 Task: Find connections with filter location Neerpelt with filter topic #Entrepreneurwith filter profile language French with filter current company Hotel Management Jobs | JobsHm with filter school Balaji Institute of Modern Management with filter industry Utilities with filter service category Copywriting with filter keywords title Film Critic
Action: Mouse moved to (170, 184)
Screenshot: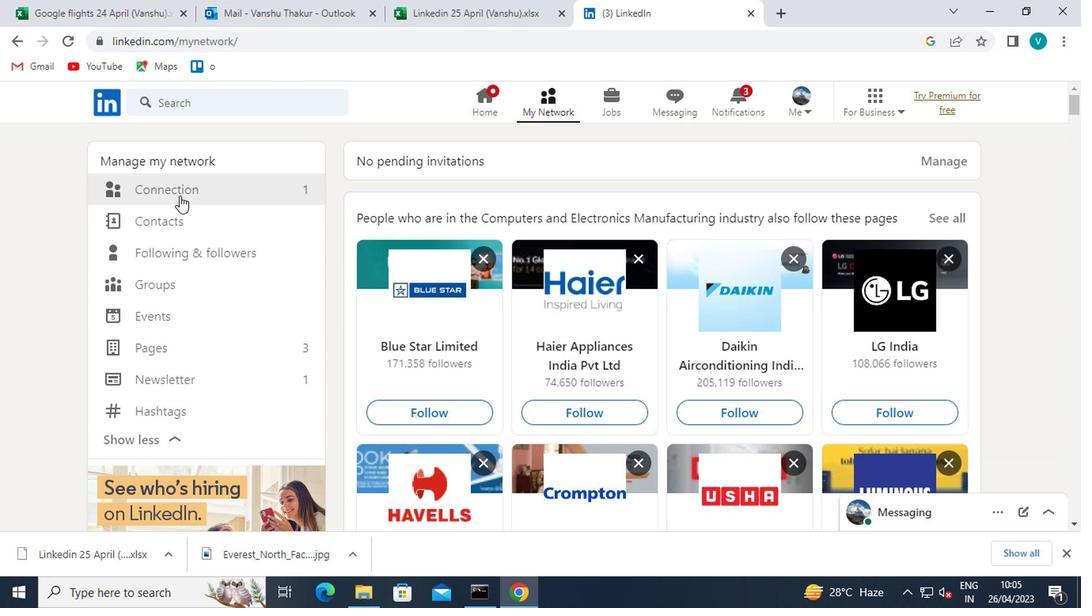 
Action: Mouse pressed left at (170, 184)
Screenshot: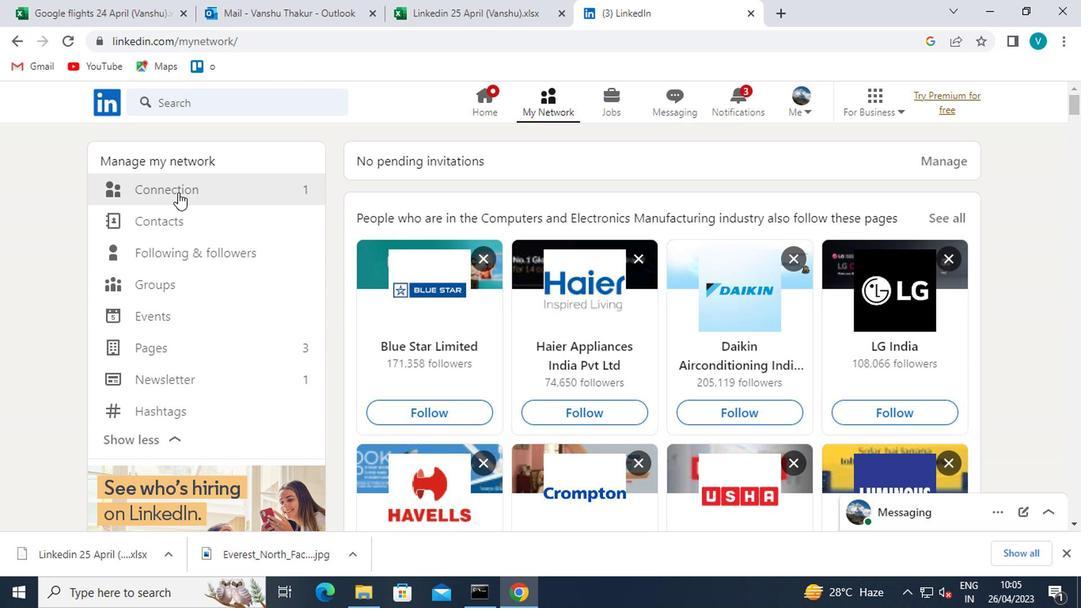 
Action: Mouse moved to (684, 189)
Screenshot: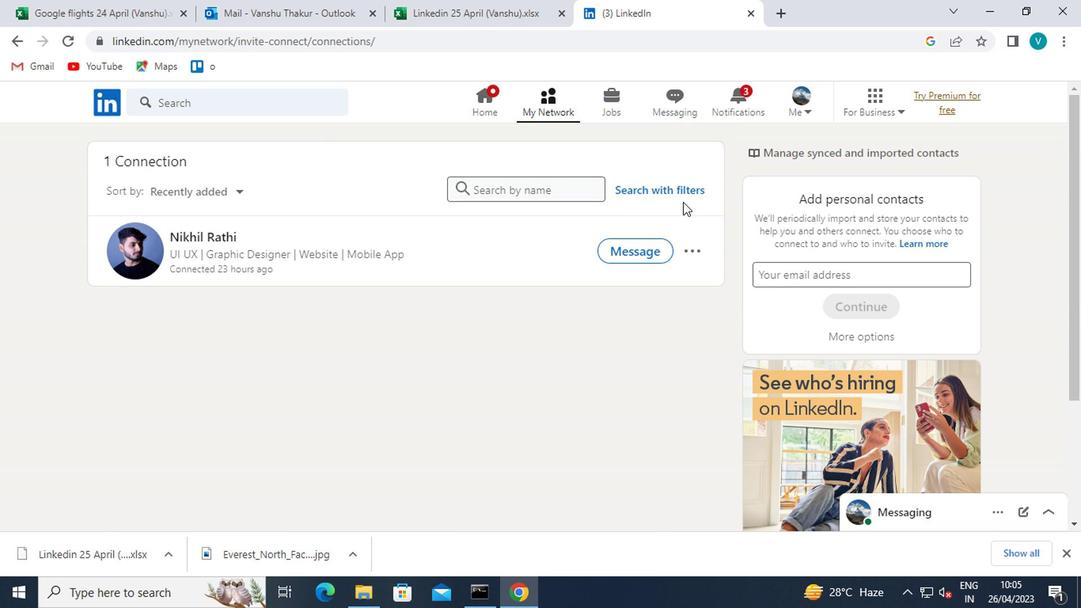 
Action: Mouse pressed left at (684, 189)
Screenshot: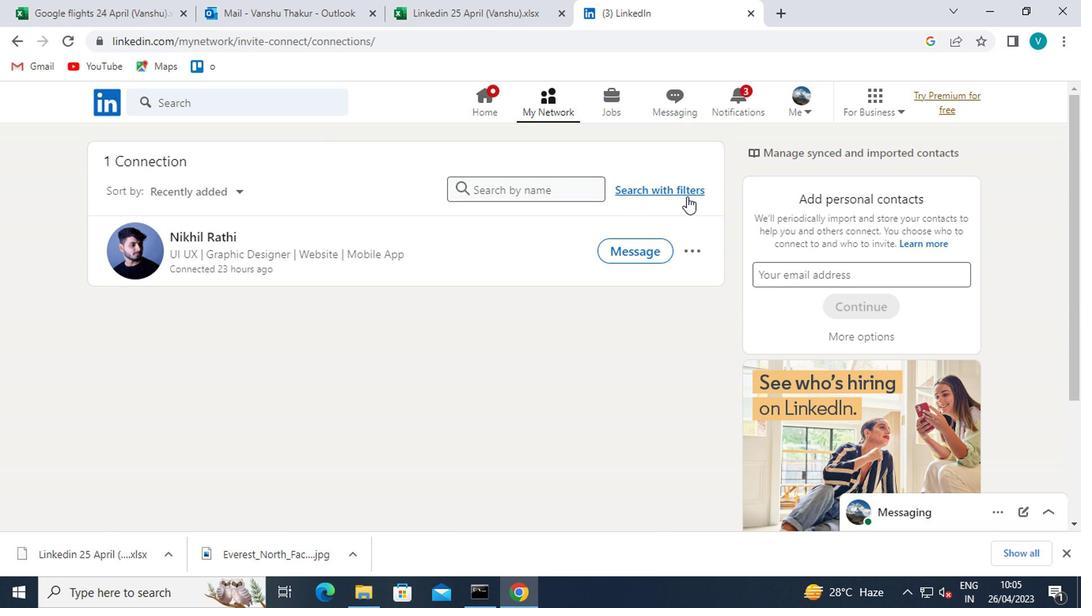 
Action: Mouse moved to (531, 126)
Screenshot: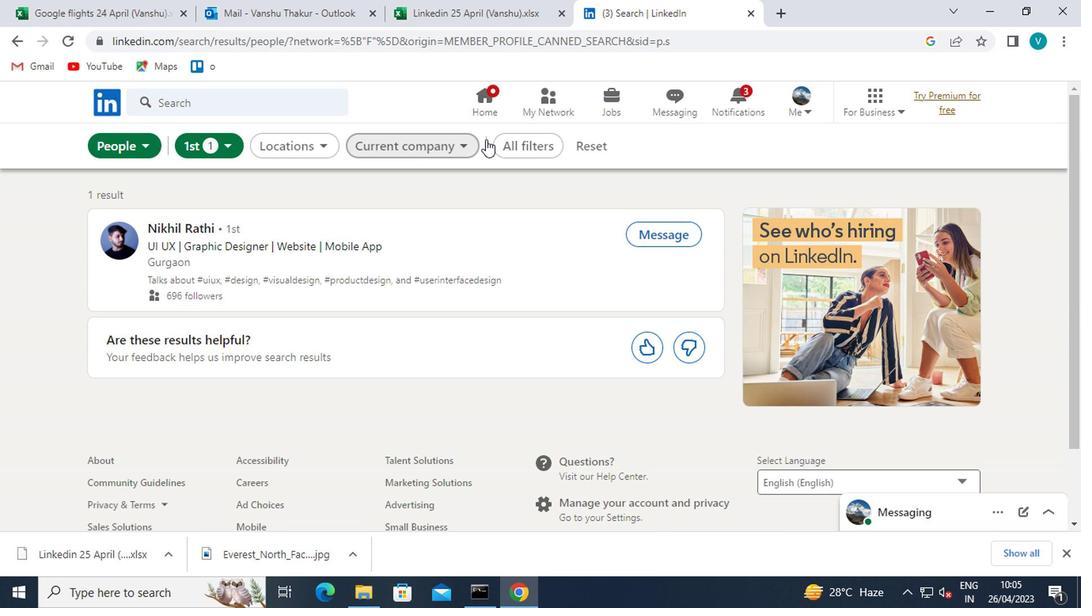 
Action: Mouse pressed left at (531, 126)
Screenshot: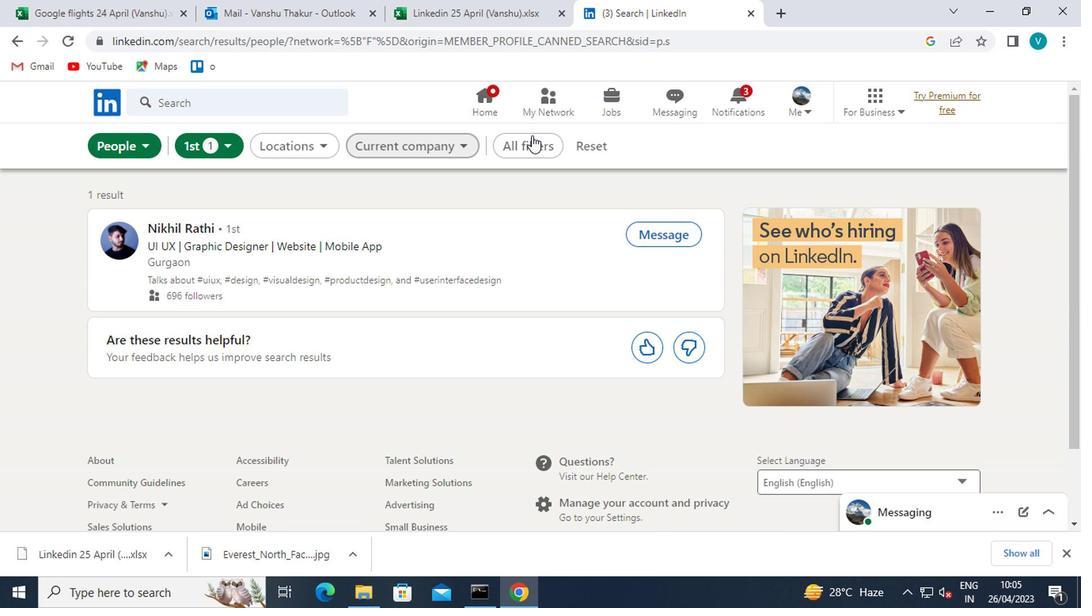 
Action: Mouse moved to (742, 246)
Screenshot: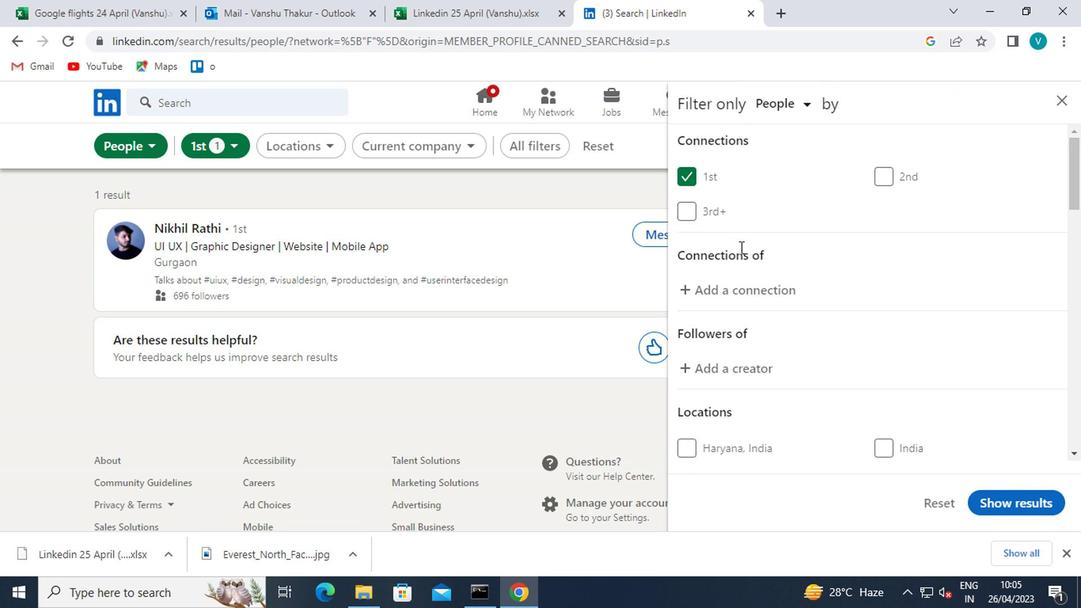 
Action: Mouse scrolled (742, 245) with delta (0, -1)
Screenshot: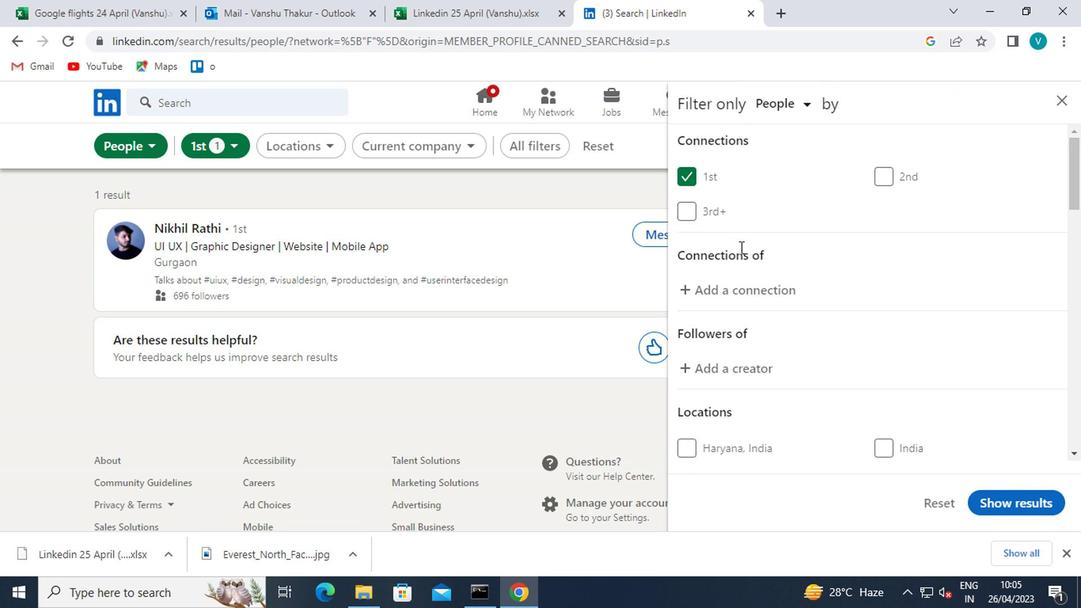 
Action: Mouse moved to (743, 250)
Screenshot: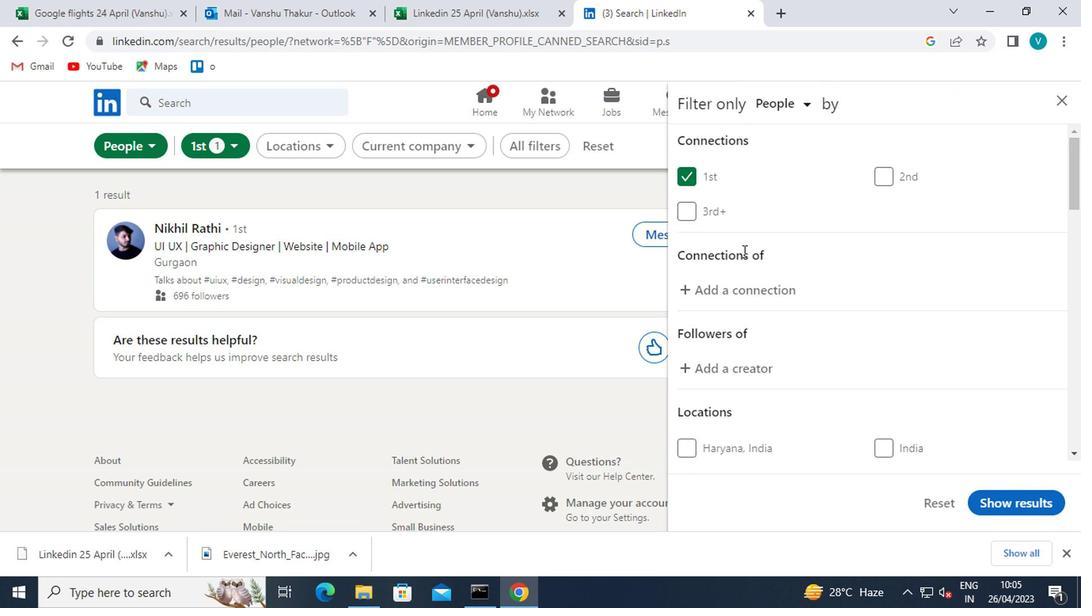 
Action: Mouse scrolled (743, 249) with delta (0, -1)
Screenshot: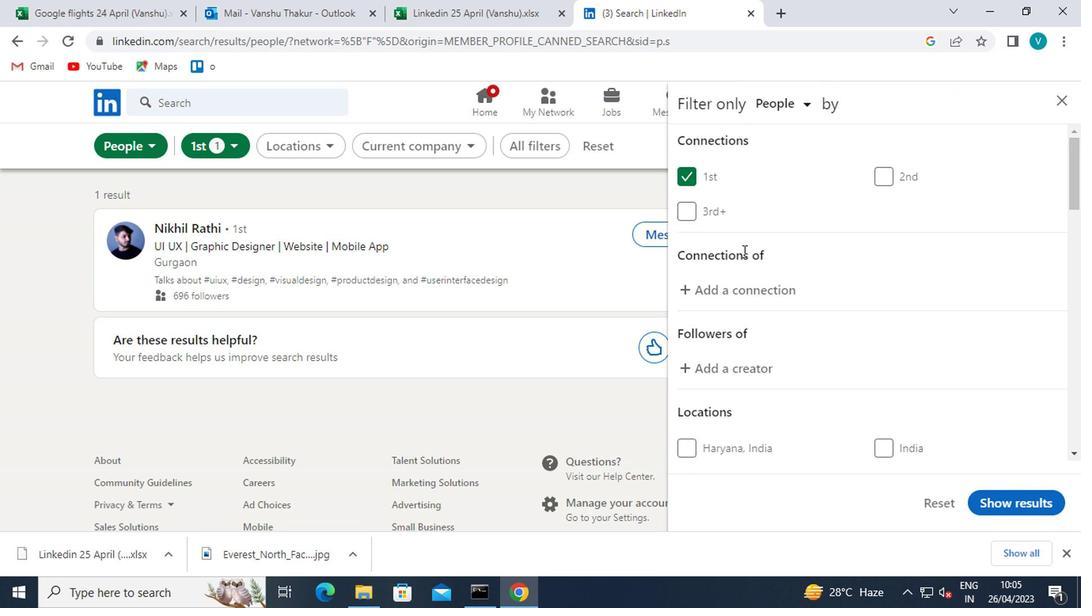 
Action: Mouse moved to (721, 349)
Screenshot: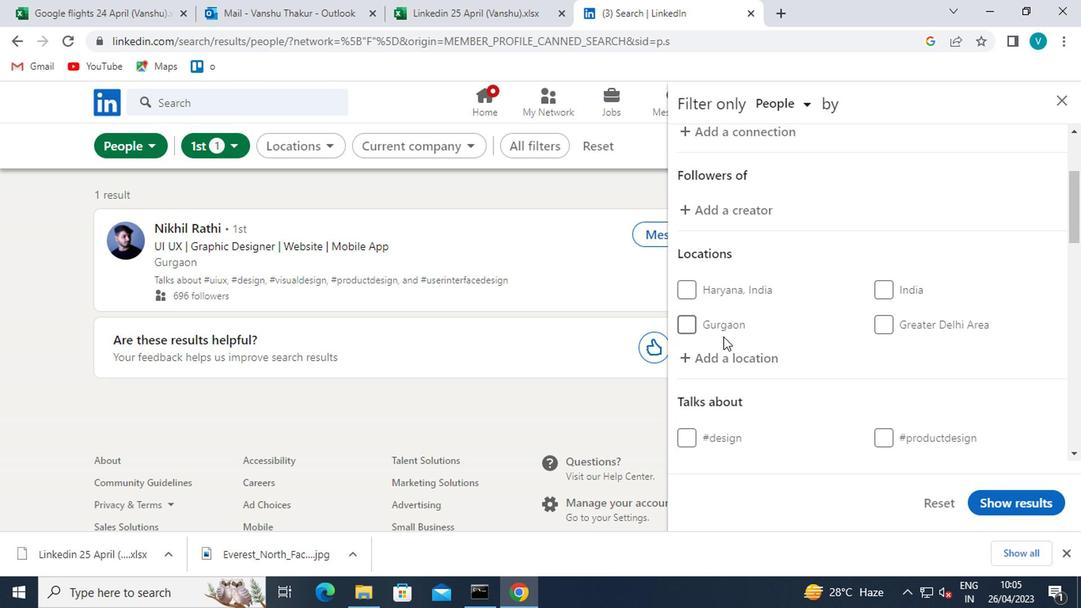 
Action: Mouse pressed left at (721, 349)
Screenshot: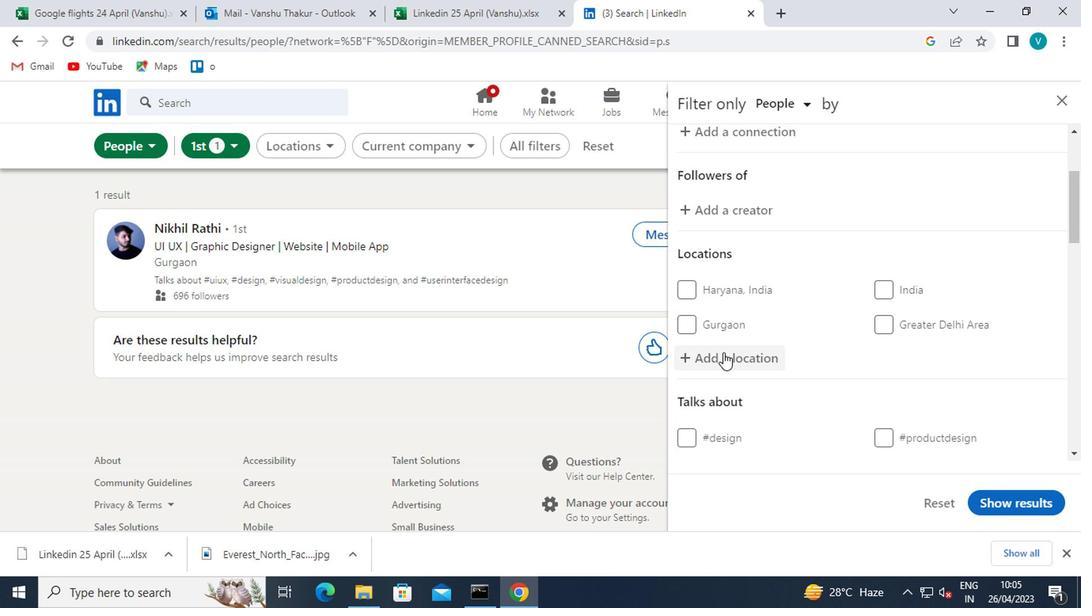 
Action: Key pressed <Key.shift>NEERPELT
Screenshot: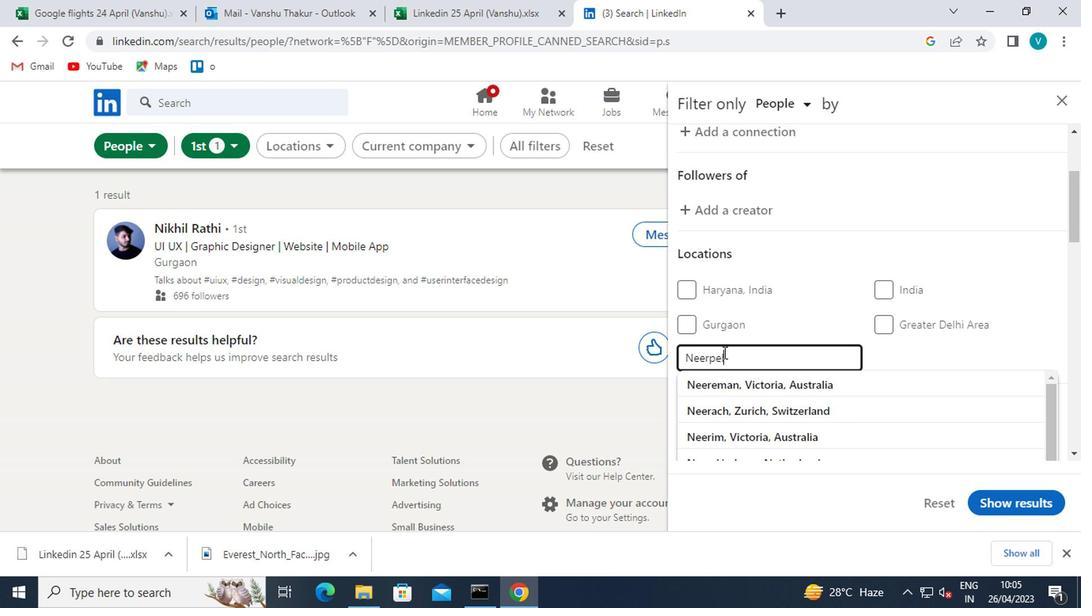 
Action: Mouse moved to (744, 376)
Screenshot: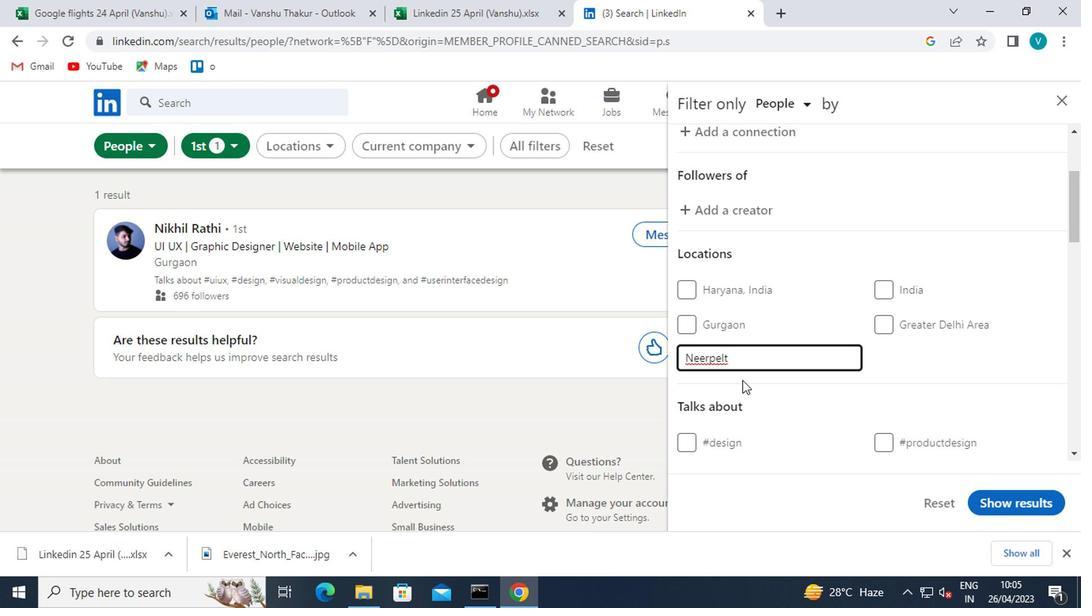 
Action: Mouse pressed left at (744, 376)
Screenshot: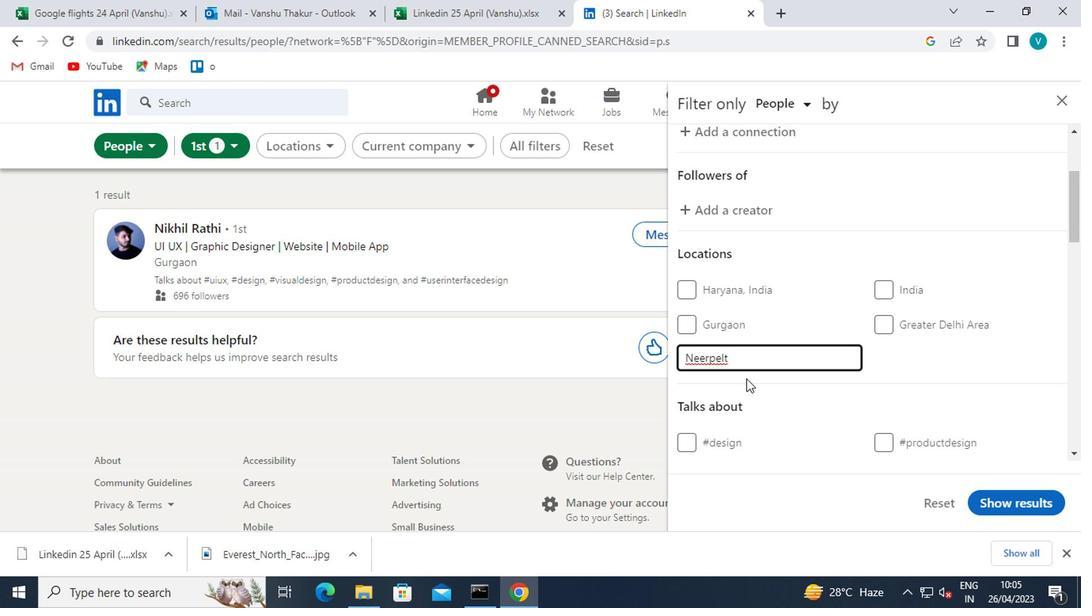 
Action: Mouse scrolled (744, 376) with delta (0, 0)
Screenshot: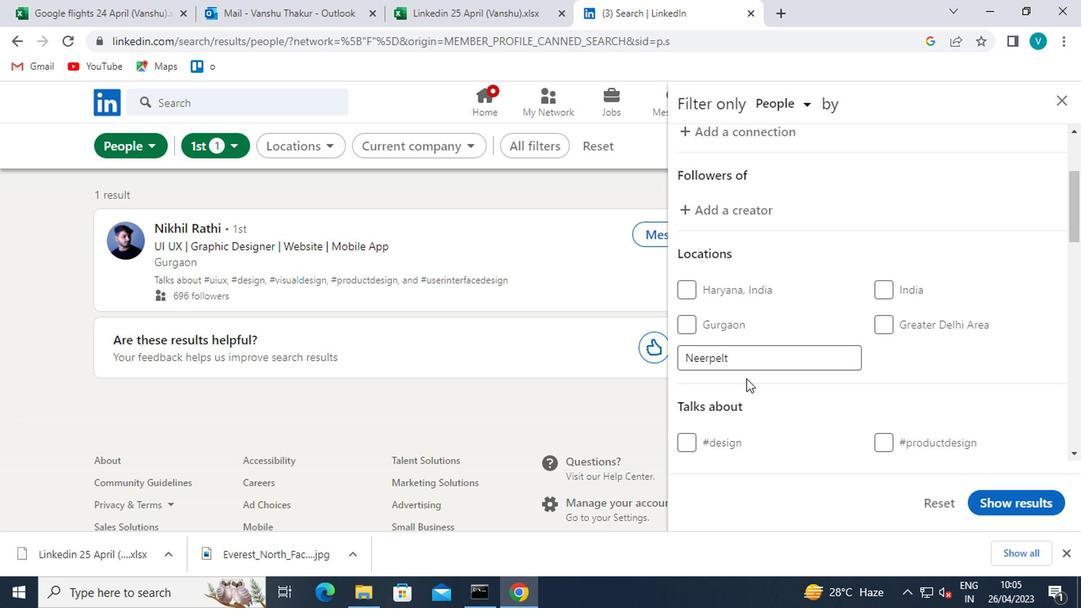 
Action: Mouse scrolled (744, 376) with delta (0, 0)
Screenshot: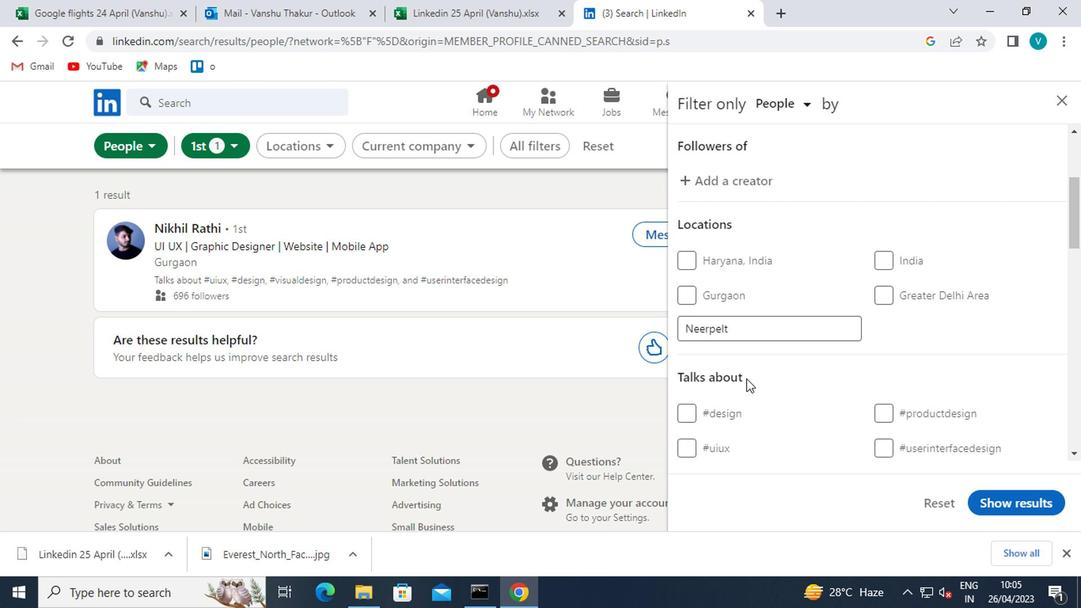 
Action: Mouse moved to (908, 345)
Screenshot: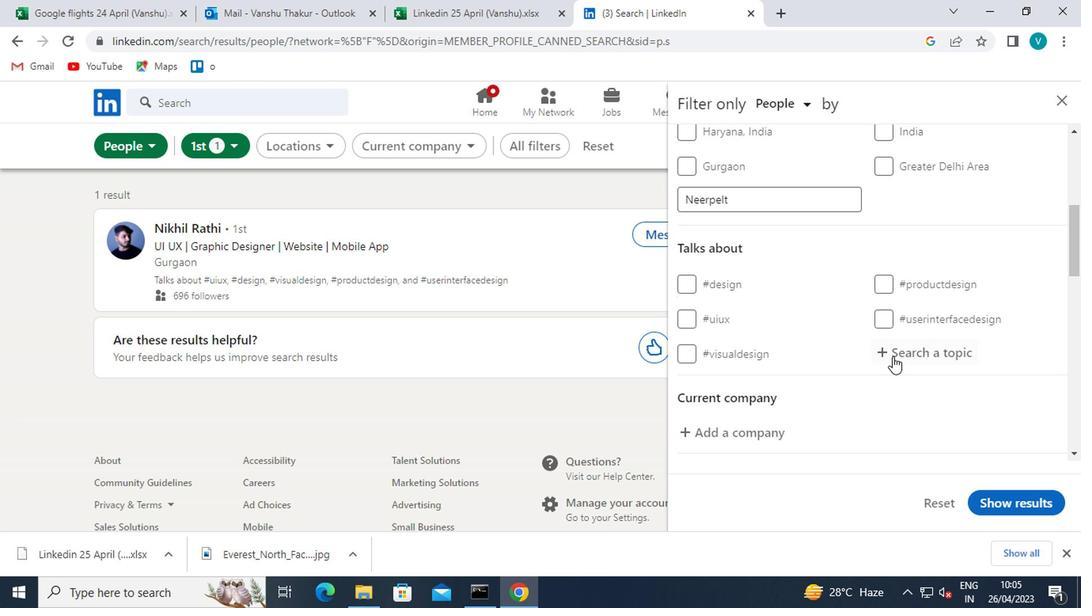 
Action: Mouse pressed left at (908, 345)
Screenshot: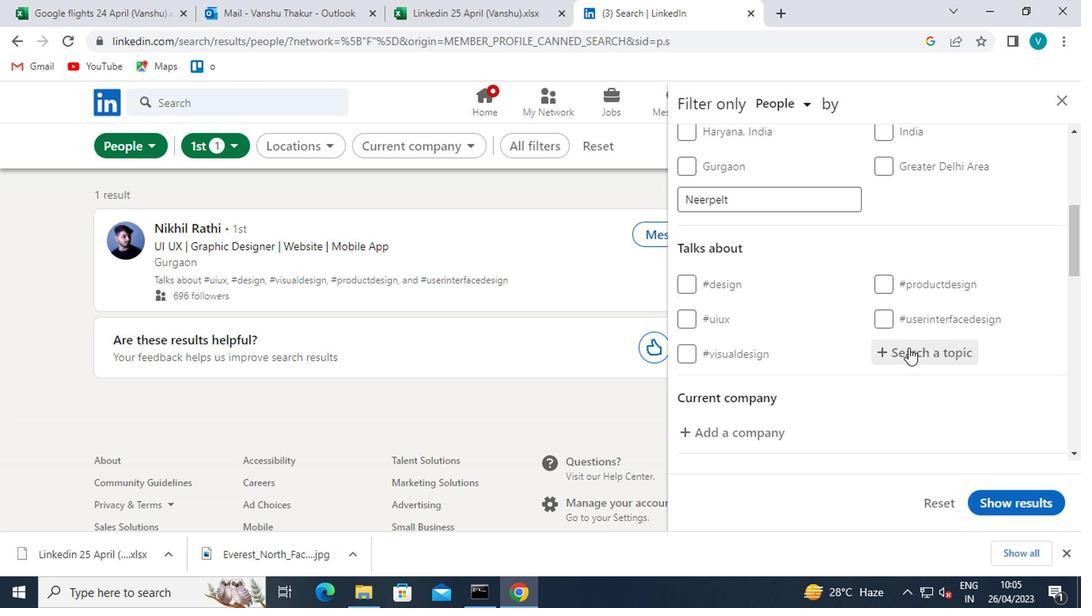 
Action: Key pressed <Key.shift>#<Key.shift>ENTERE
Screenshot: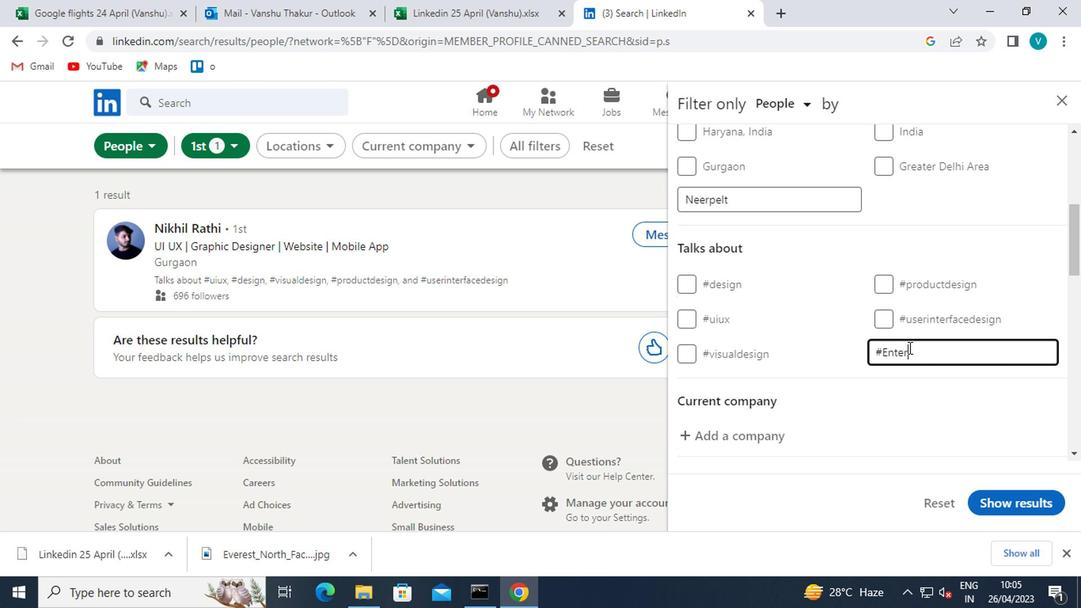 
Action: Mouse moved to (929, 354)
Screenshot: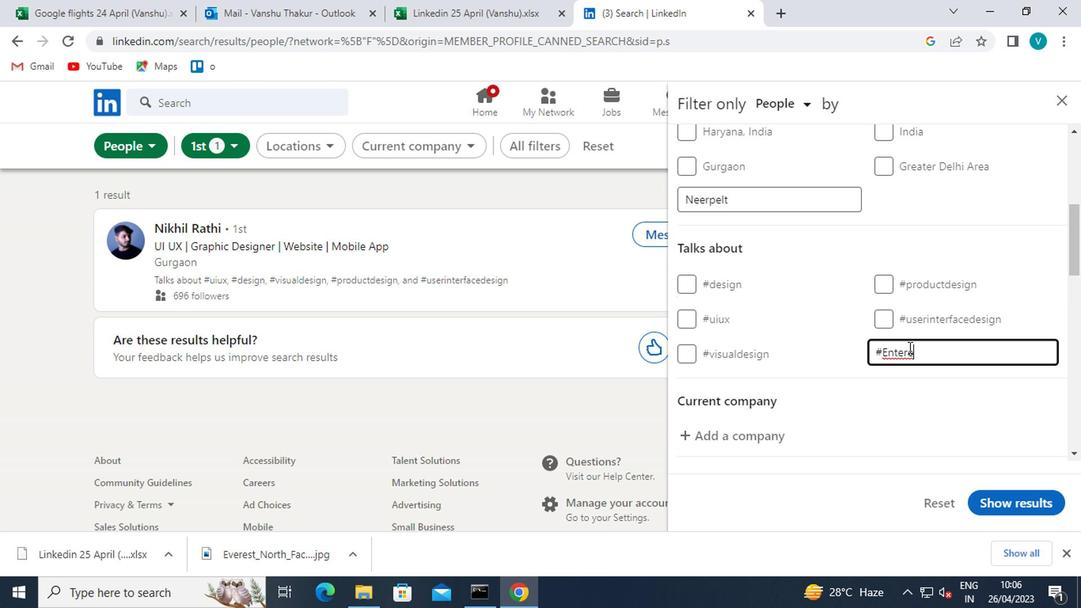 
Action: Key pressed <Key.backspace><Key.backspace><Key.backspace>REPREM<Key.backspace>NEUR
Screenshot: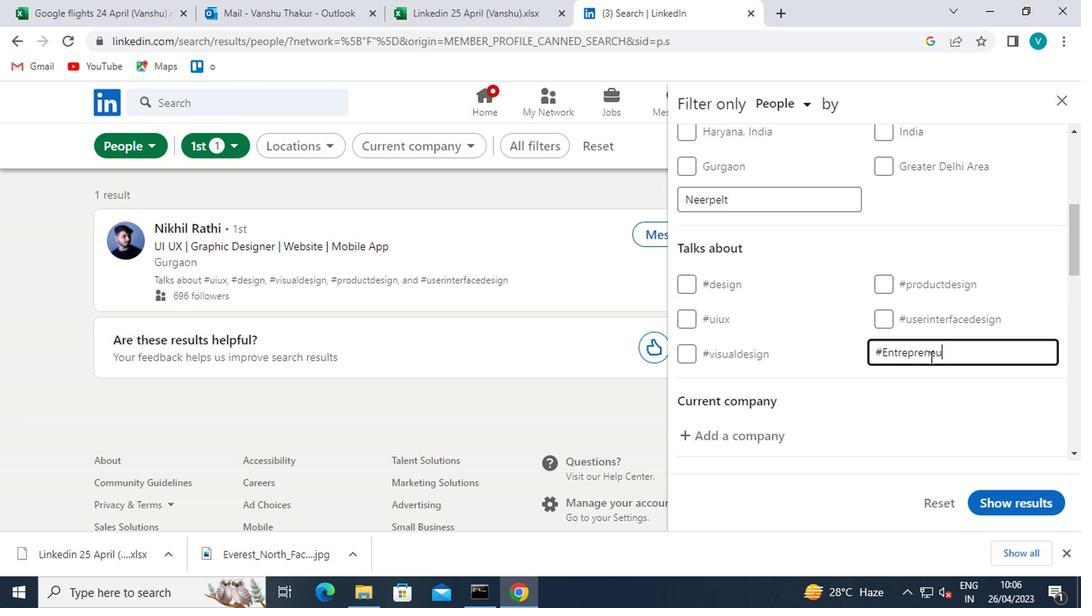 
Action: Mouse moved to (935, 373)
Screenshot: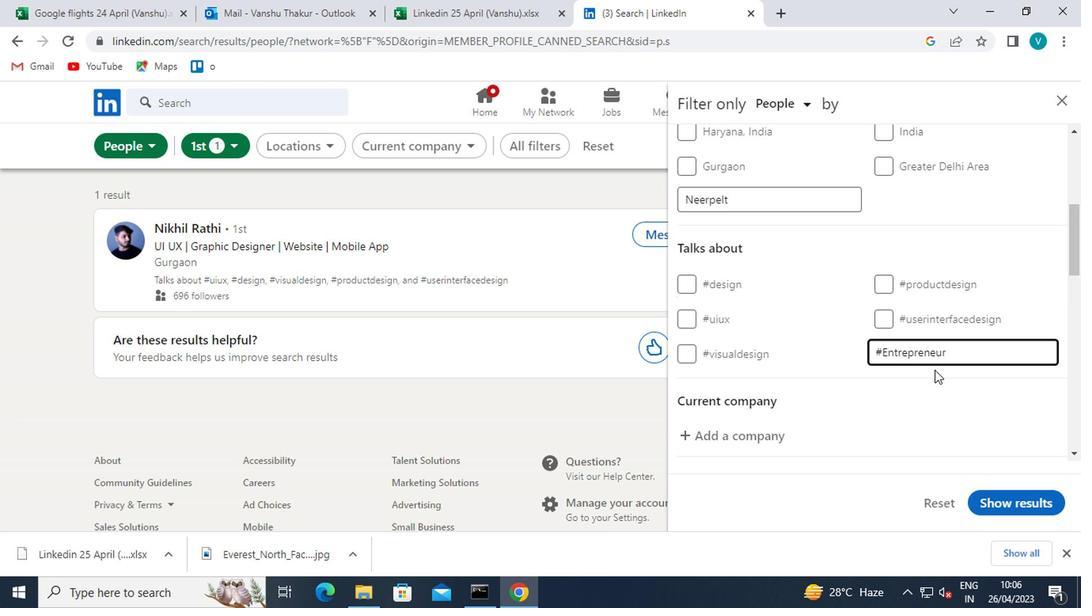 
Action: Mouse pressed left at (935, 373)
Screenshot: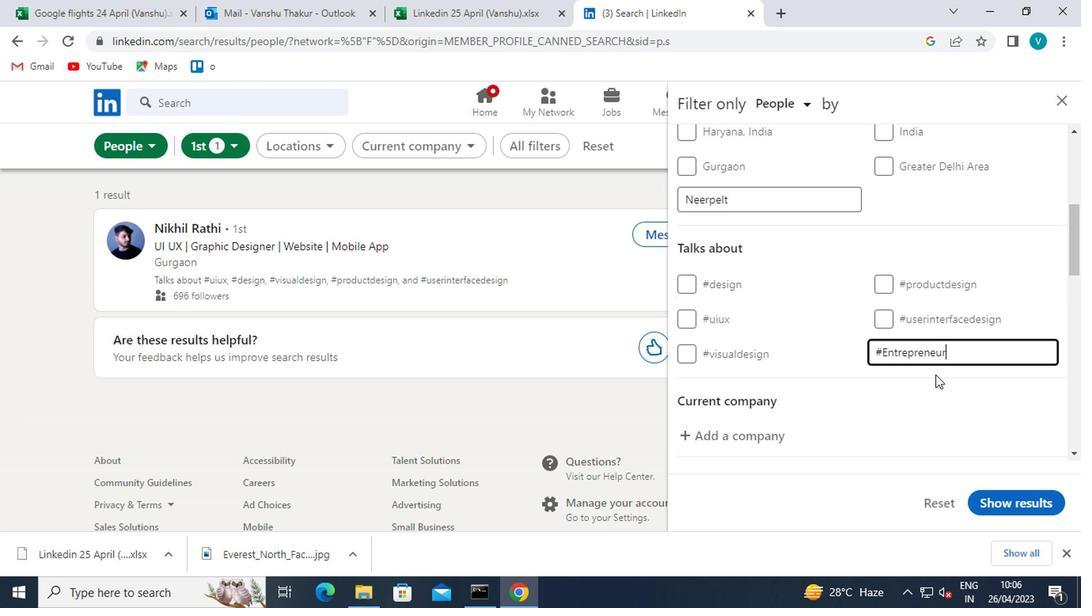 
Action: Mouse scrolled (935, 371) with delta (0, -1)
Screenshot: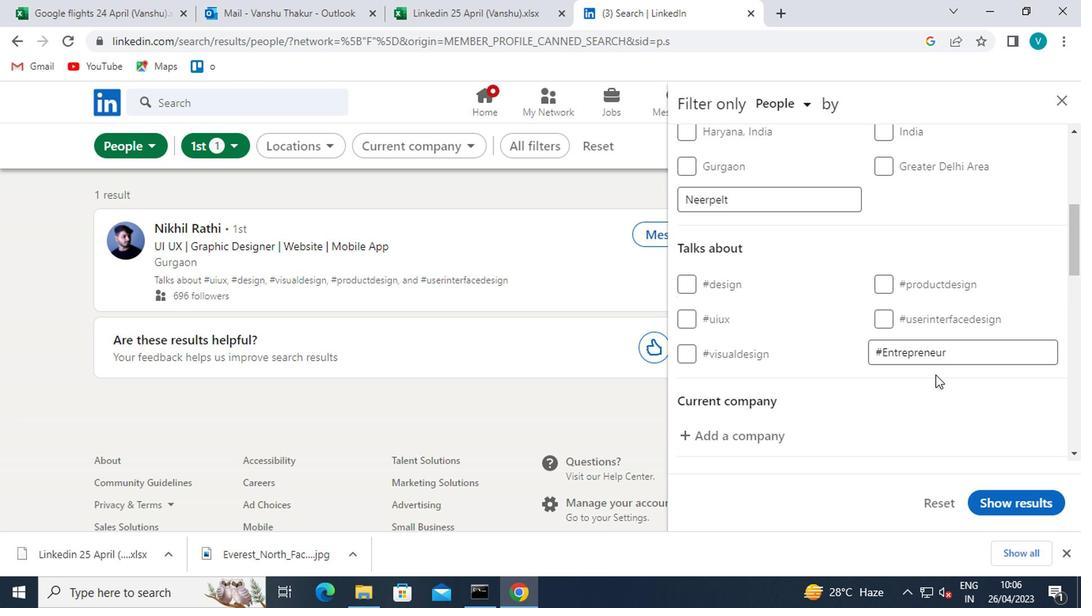 
Action: Mouse scrolled (935, 371) with delta (0, -1)
Screenshot: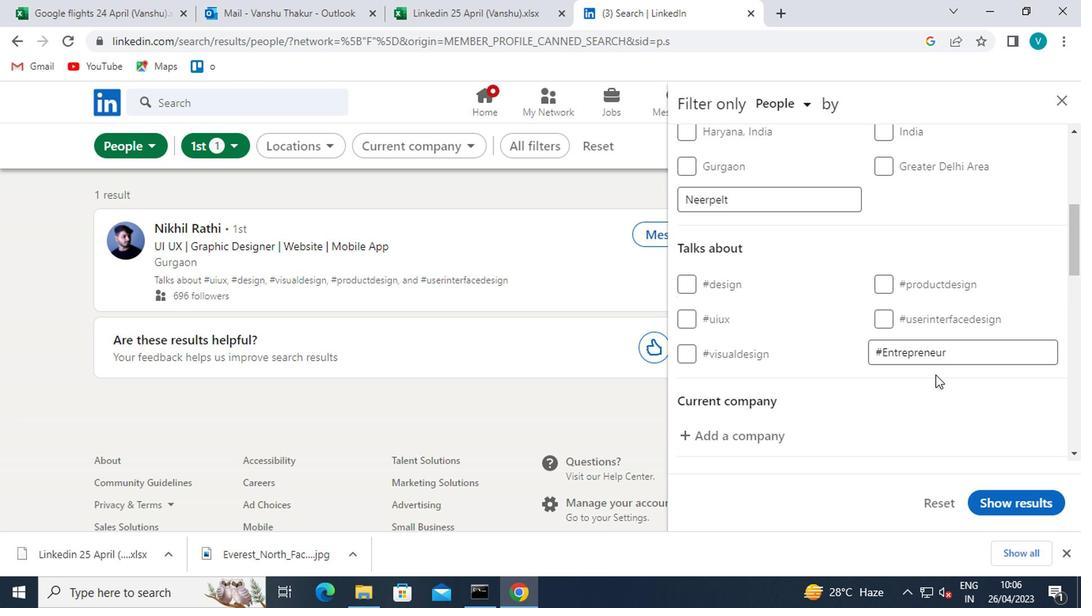 
Action: Mouse scrolled (935, 371) with delta (0, -1)
Screenshot: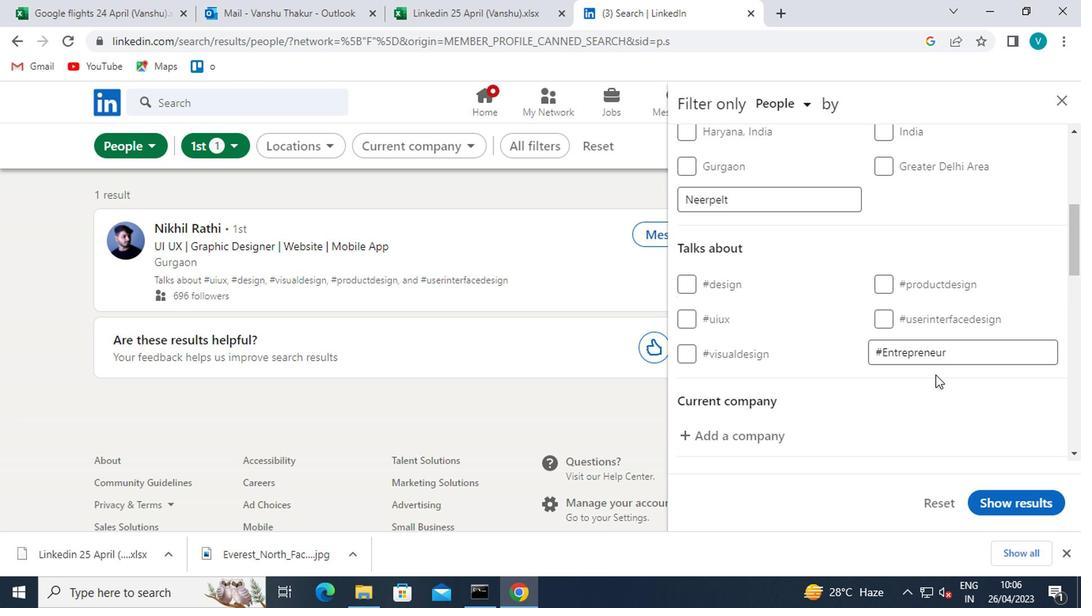 
Action: Mouse moved to (923, 373)
Screenshot: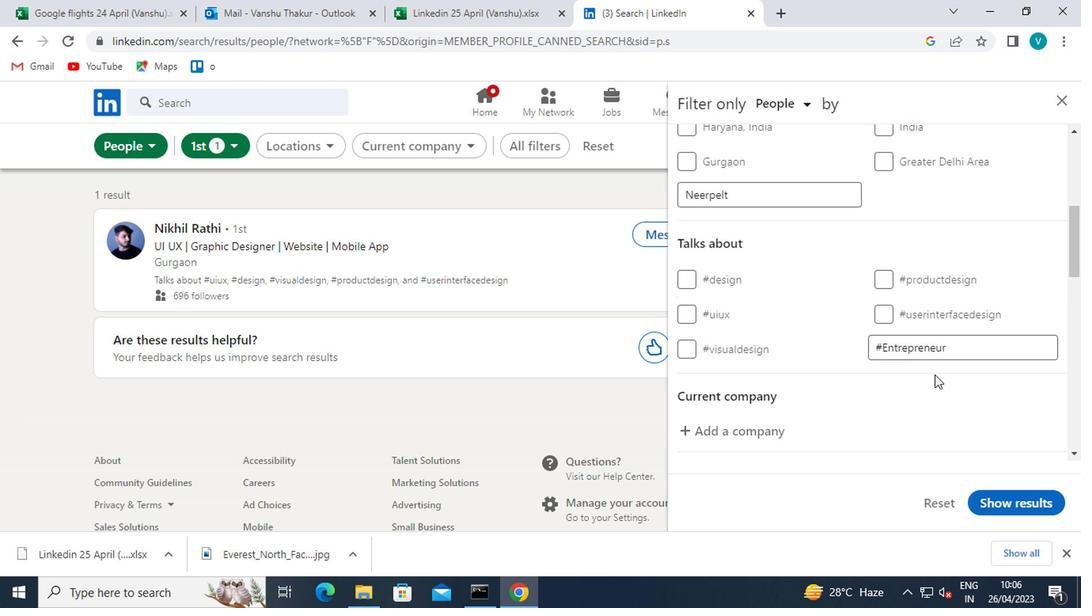 
Action: Mouse scrolled (923, 371) with delta (0, -1)
Screenshot: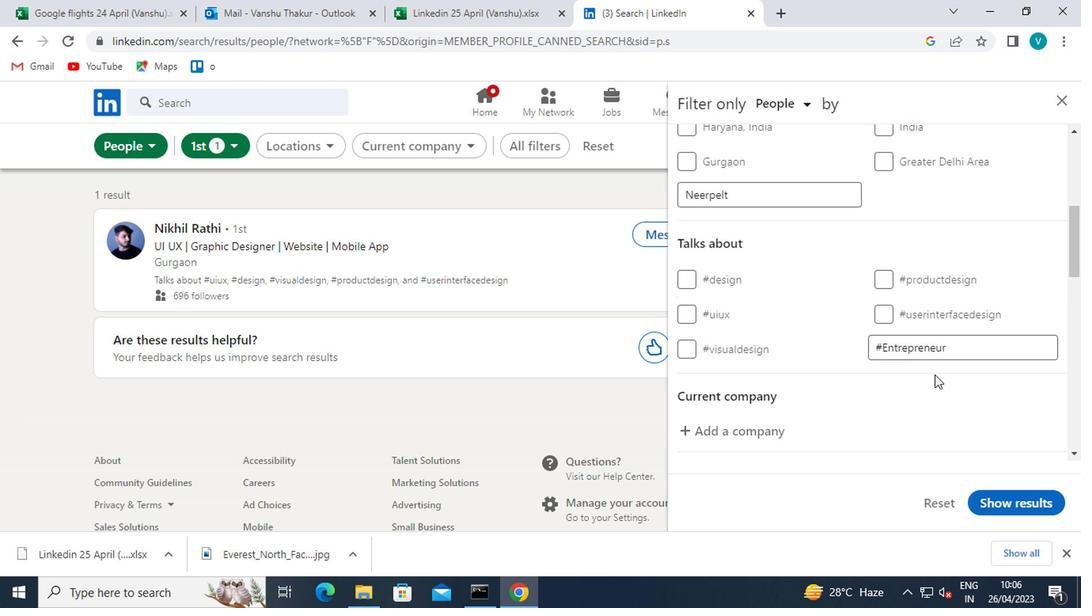 
Action: Mouse moved to (895, 376)
Screenshot: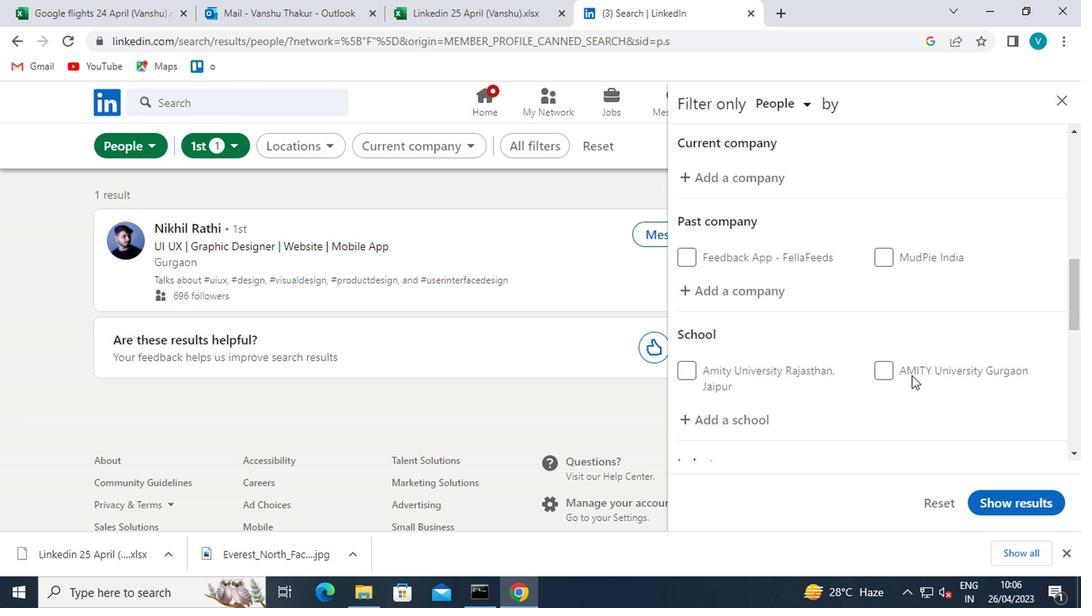 
Action: Mouse scrolled (895, 376) with delta (0, 0)
Screenshot: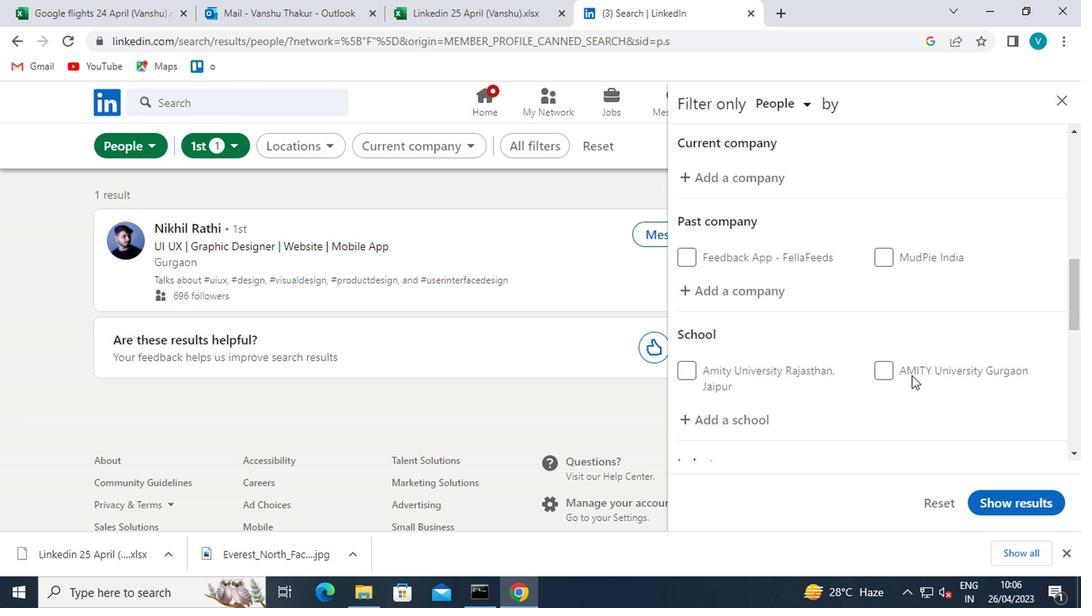 
Action: Mouse moved to (876, 380)
Screenshot: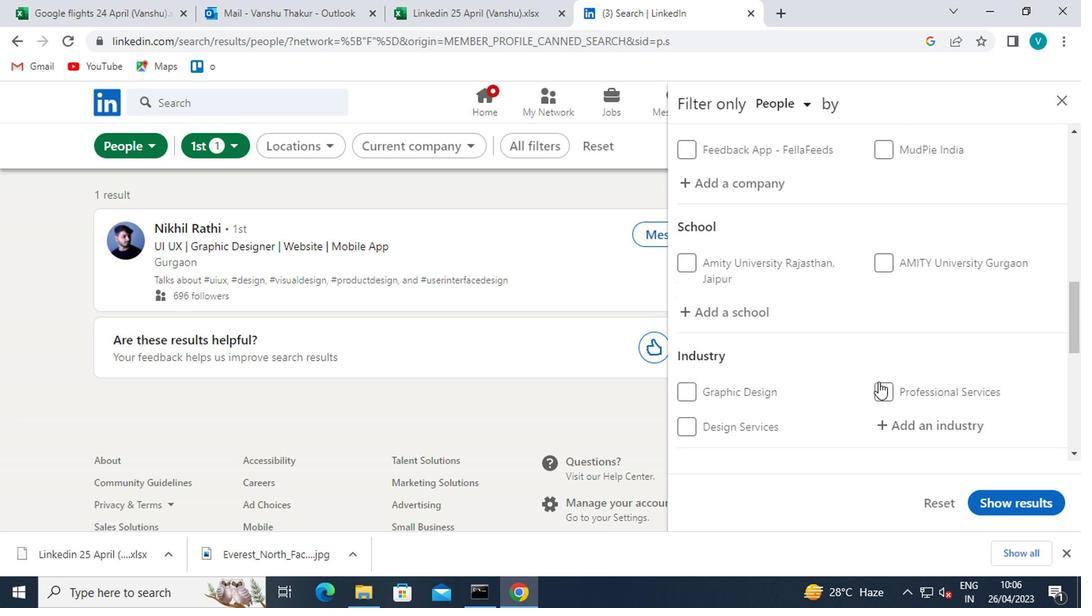 
Action: Mouse scrolled (876, 379) with delta (0, -1)
Screenshot: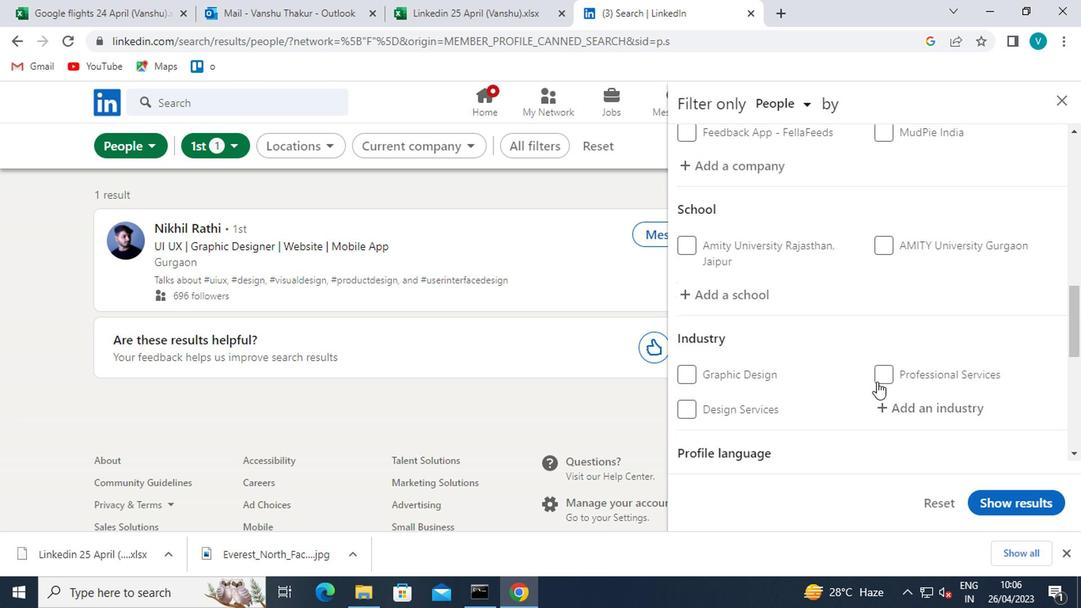 
Action: Mouse scrolled (876, 379) with delta (0, -1)
Screenshot: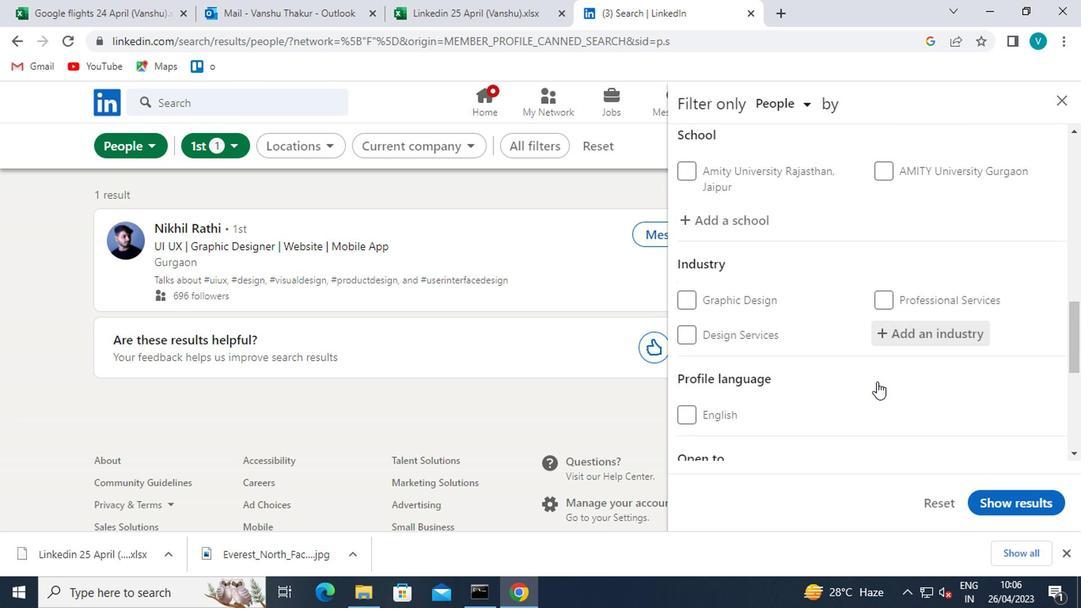 
Action: Mouse moved to (762, 322)
Screenshot: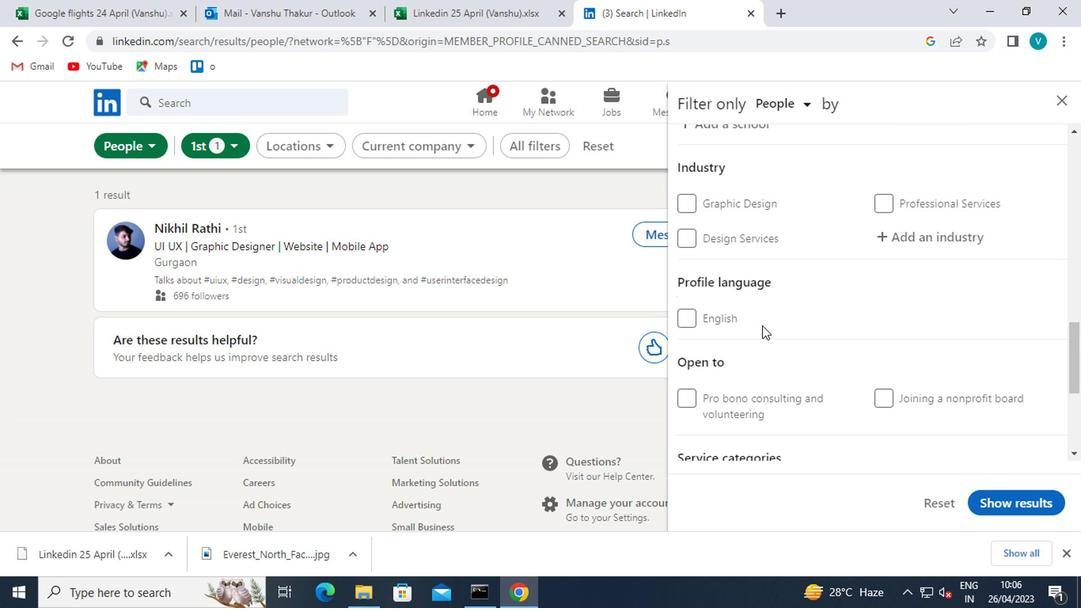 
Action: Mouse scrolled (762, 323) with delta (0, 1)
Screenshot: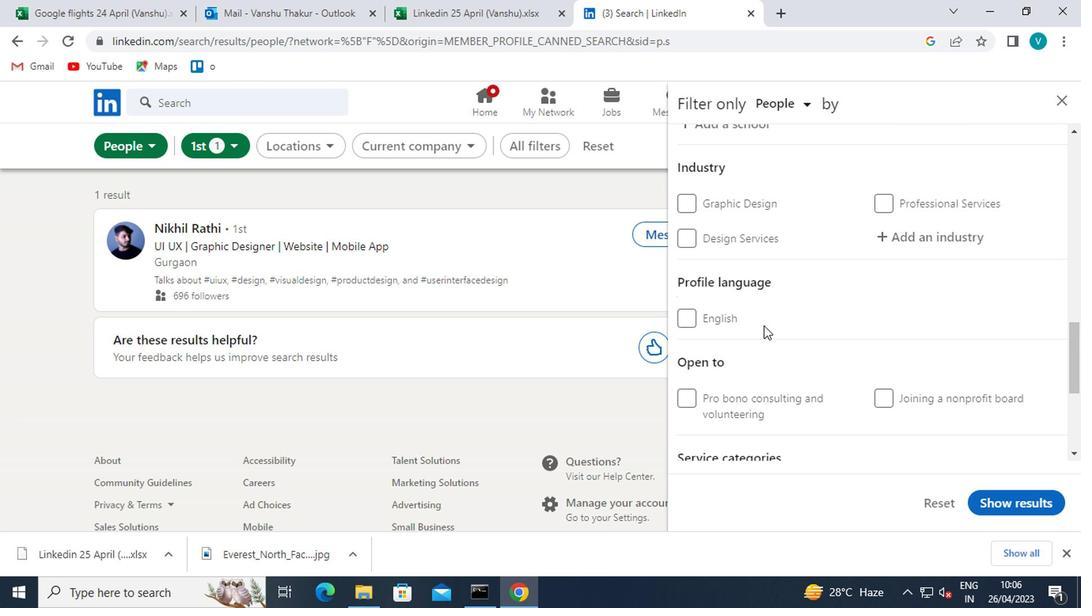 
Action: Mouse scrolled (762, 323) with delta (0, 1)
Screenshot: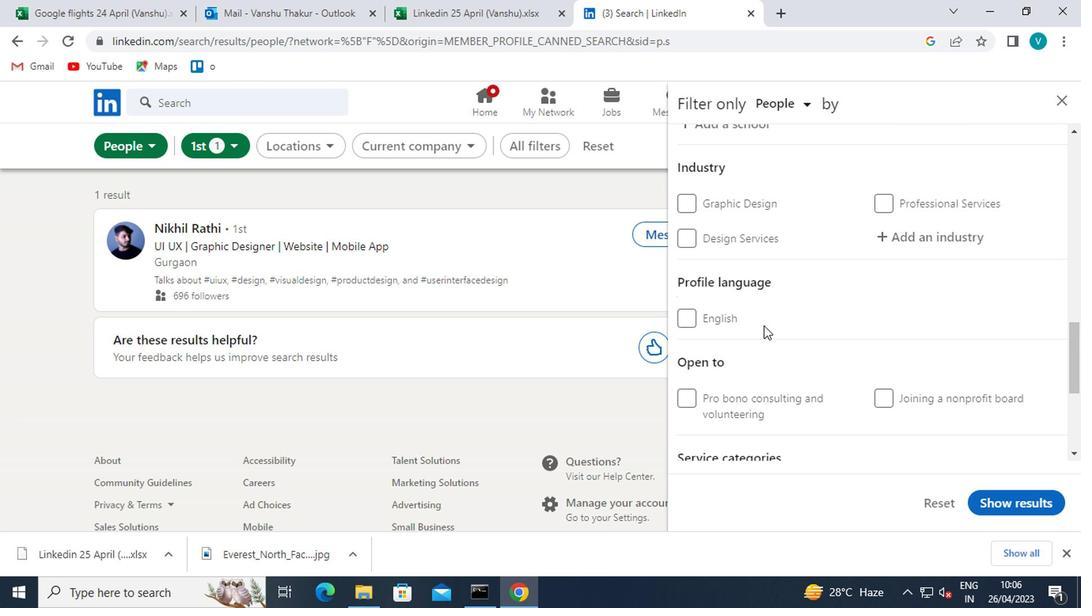 
Action: Mouse scrolled (762, 323) with delta (0, 1)
Screenshot: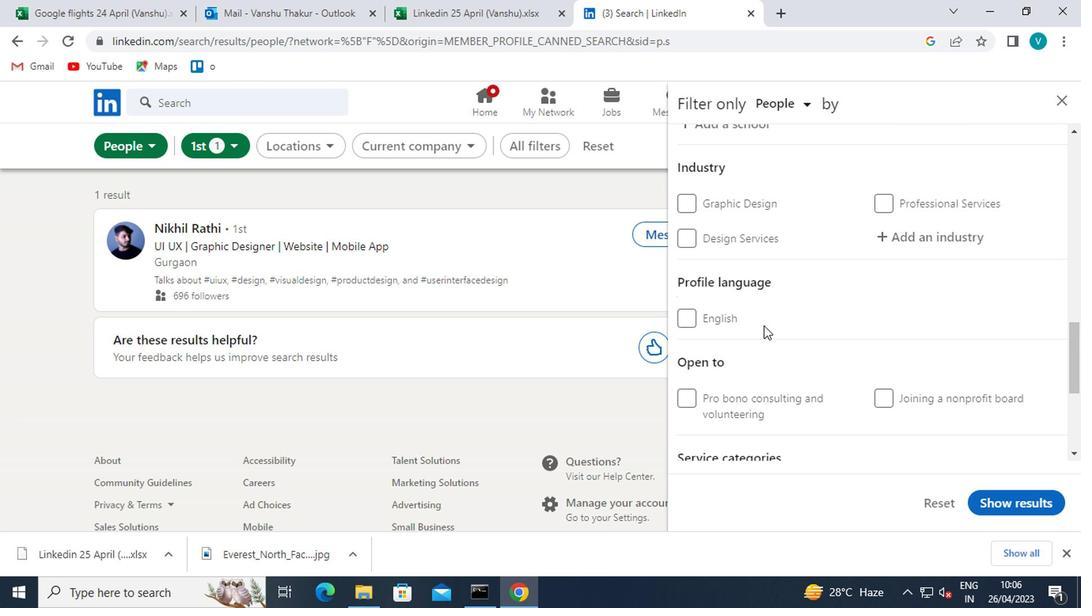 
Action: Mouse moved to (764, 322)
Screenshot: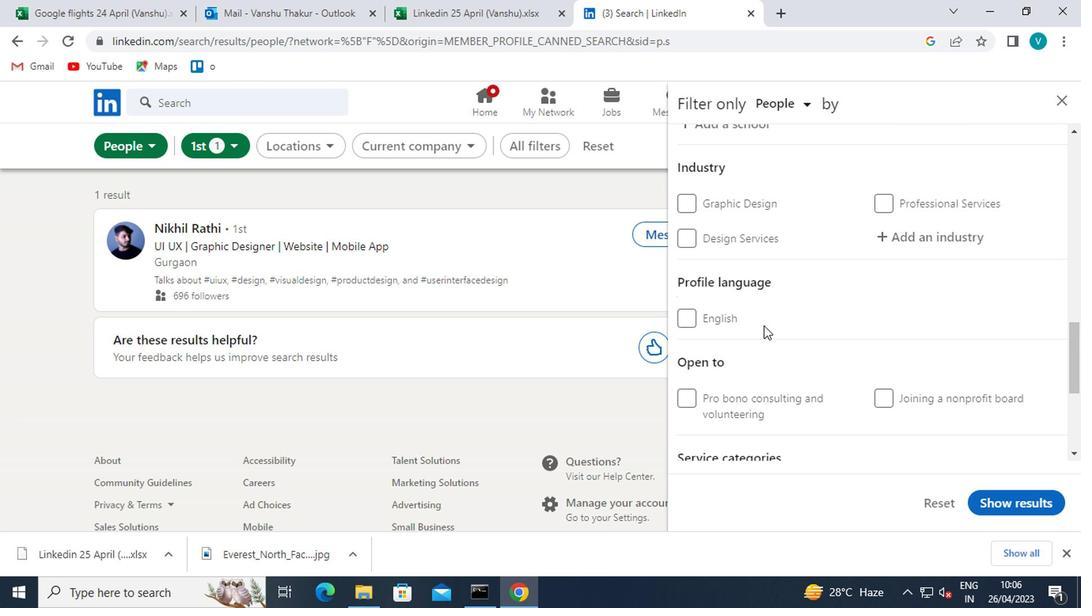 
Action: Mouse scrolled (764, 323) with delta (0, 1)
Screenshot: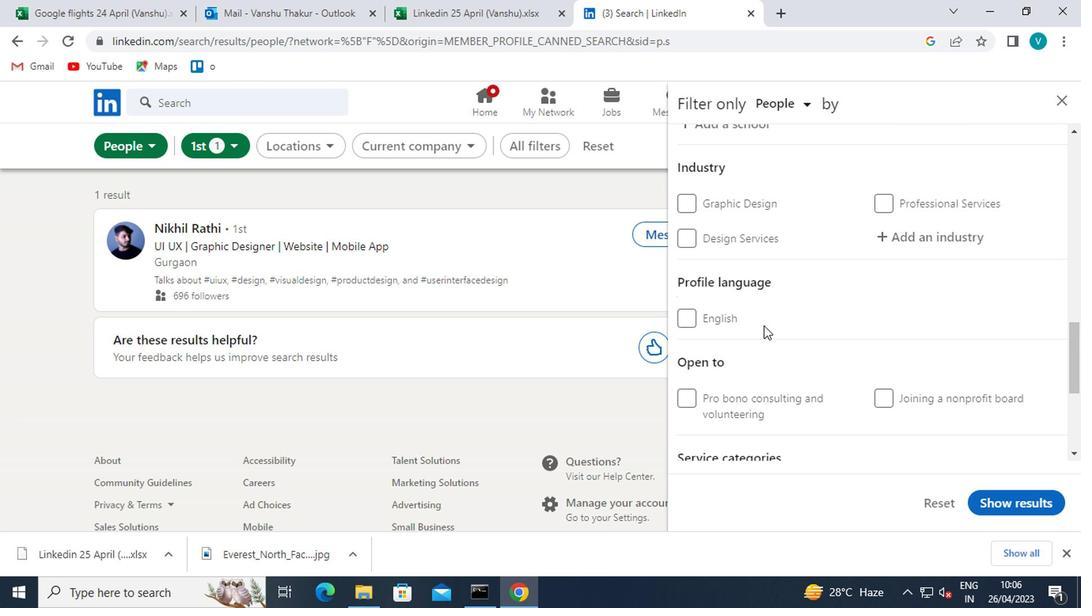 
Action: Mouse moved to (847, 313)
Screenshot: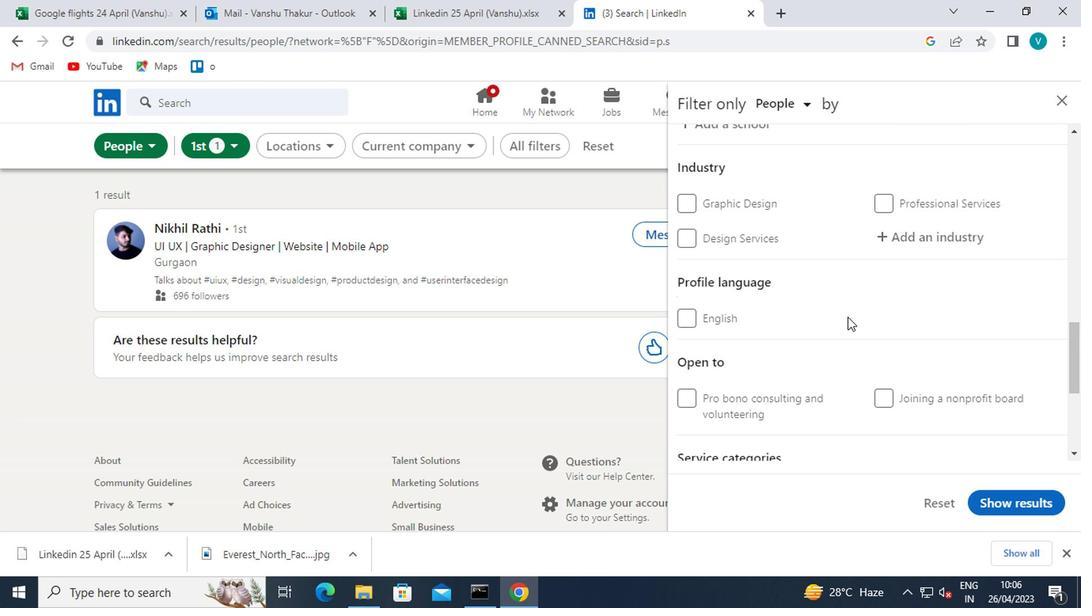 
Action: Mouse scrolled (847, 314) with delta (0, 1)
Screenshot: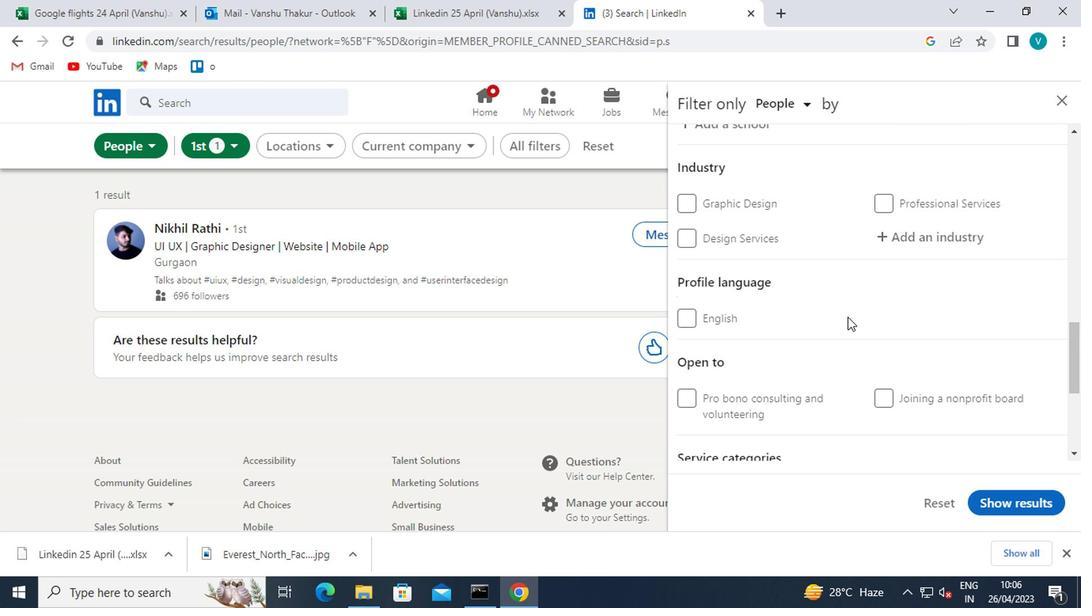 
Action: Mouse moved to (856, 286)
Screenshot: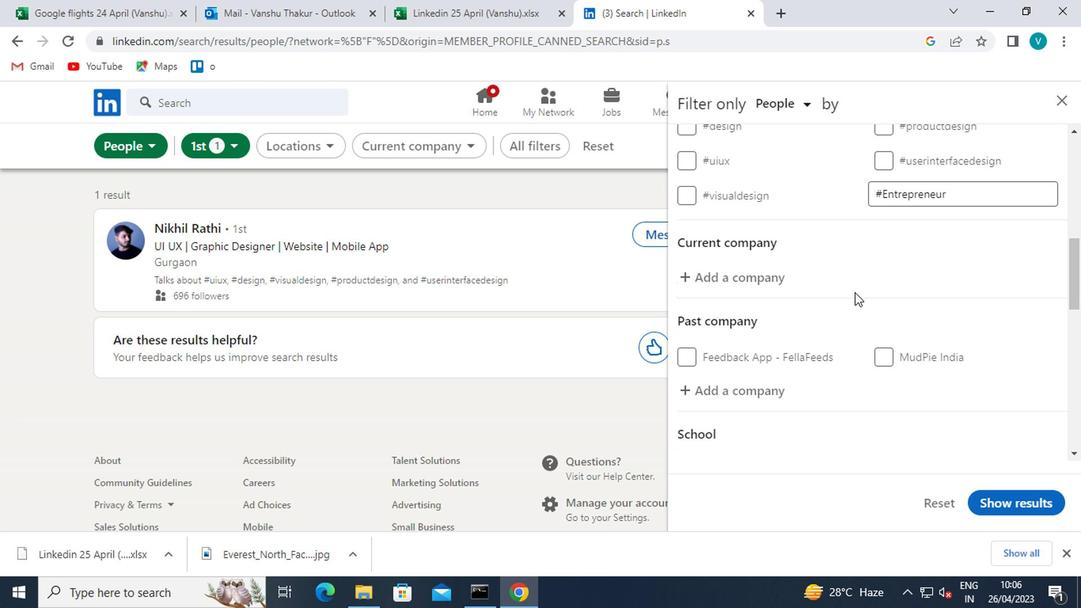 
Action: Mouse scrolled (856, 287) with delta (0, 0)
Screenshot: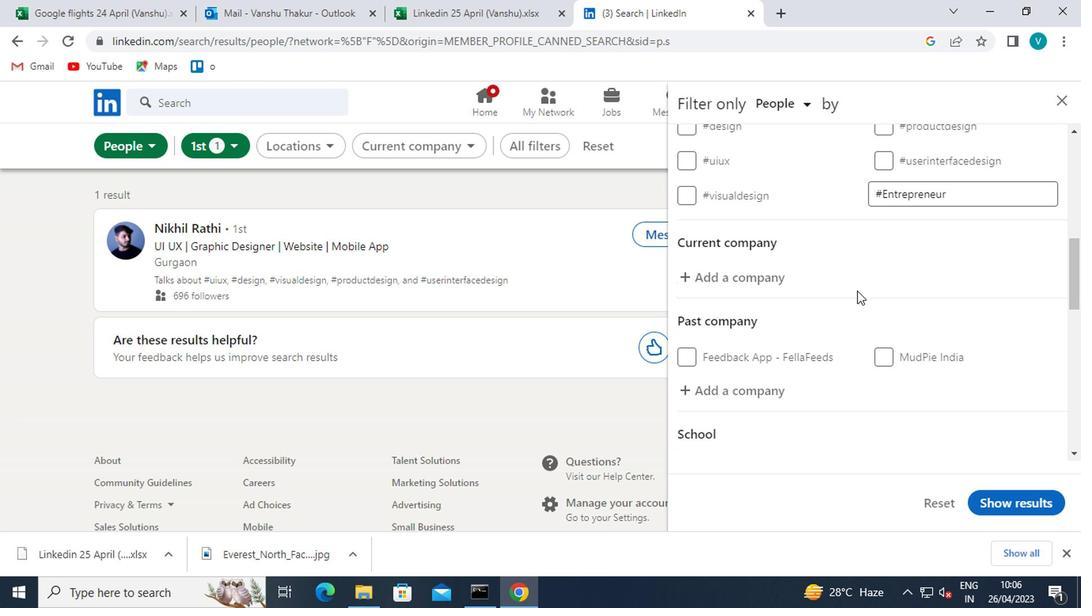 
Action: Mouse scrolled (856, 287) with delta (0, 0)
Screenshot: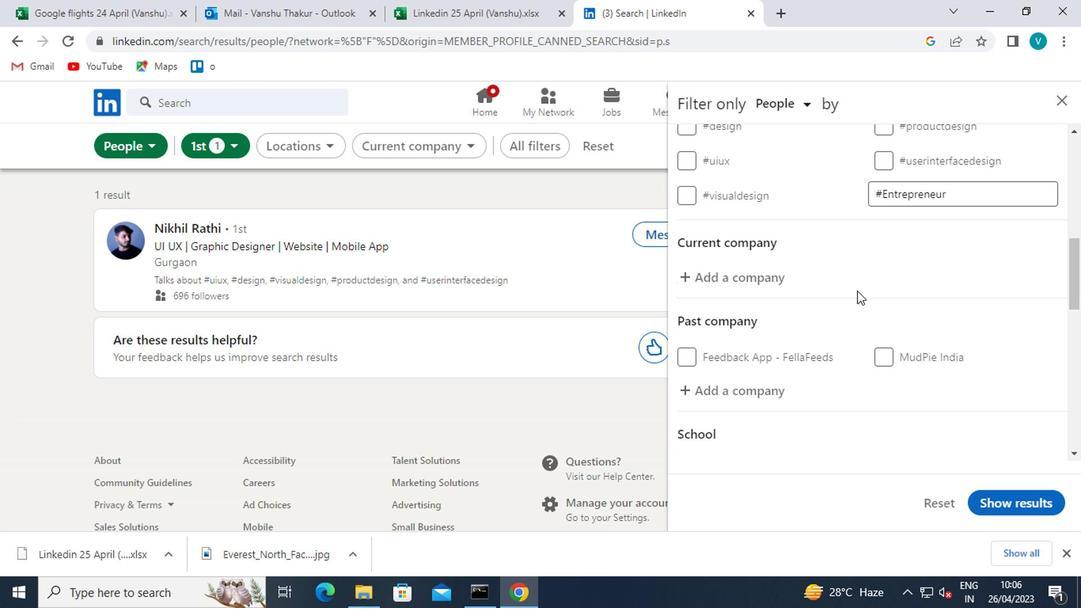 
Action: Mouse scrolled (856, 287) with delta (0, 0)
Screenshot: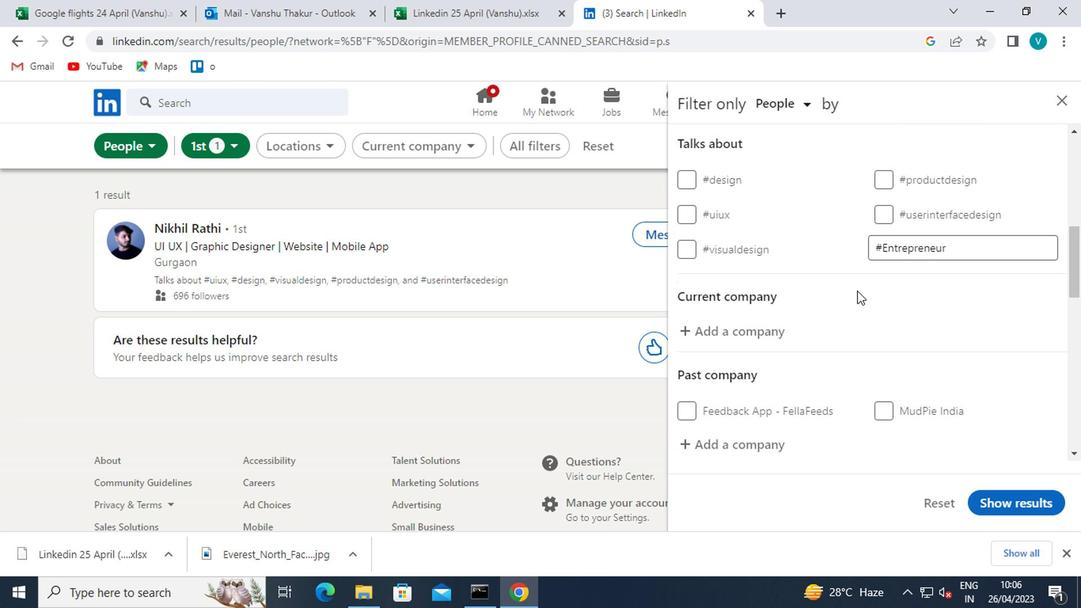 
Action: Mouse scrolled (856, 287) with delta (0, 0)
Screenshot: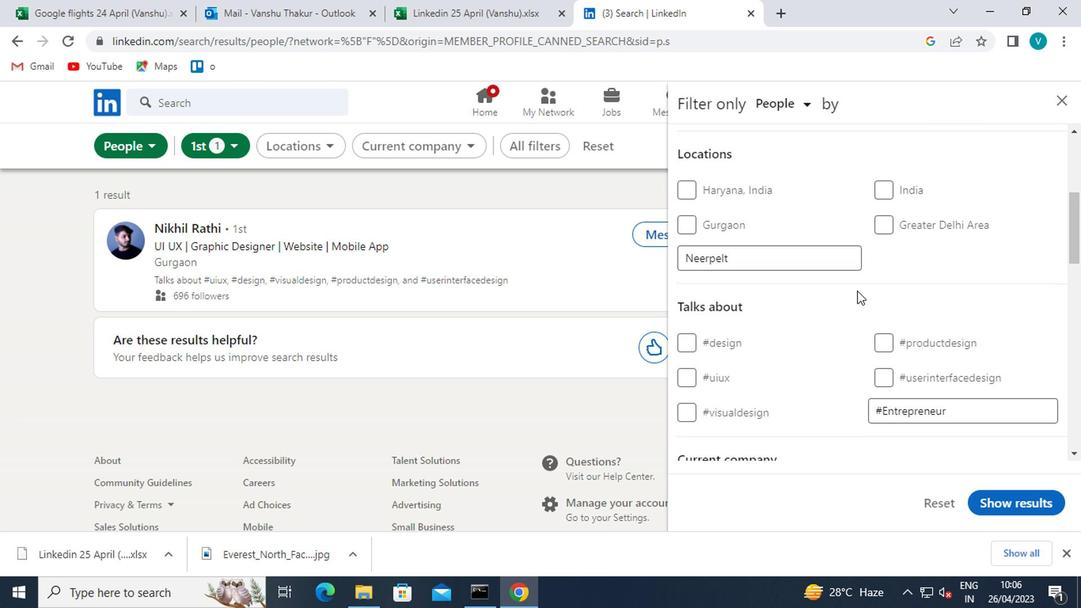 
Action: Mouse scrolled (856, 285) with delta (0, -1)
Screenshot: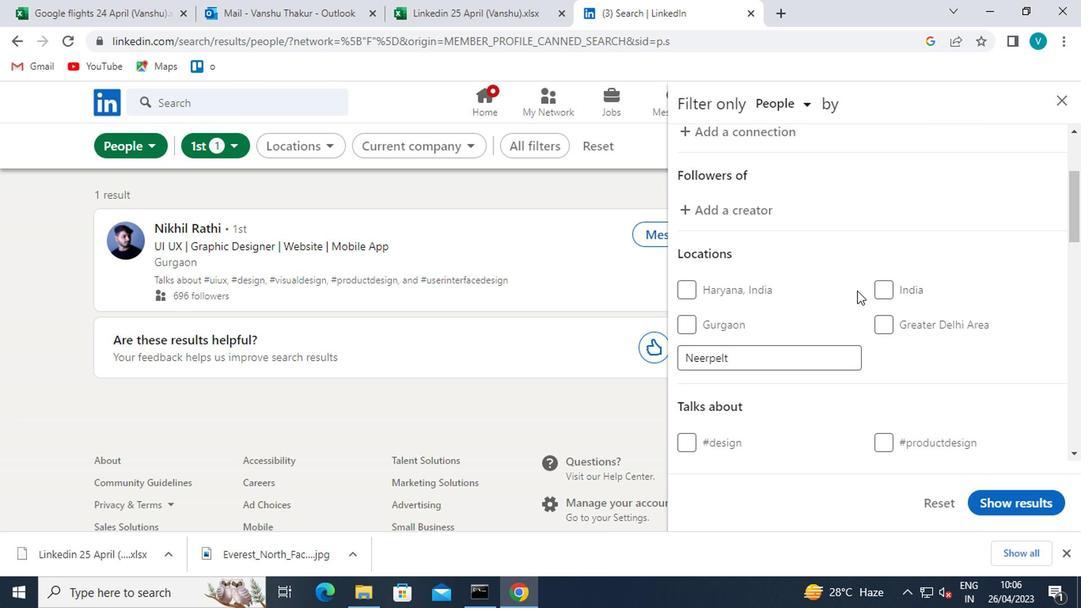 
Action: Mouse scrolled (856, 285) with delta (0, -1)
Screenshot: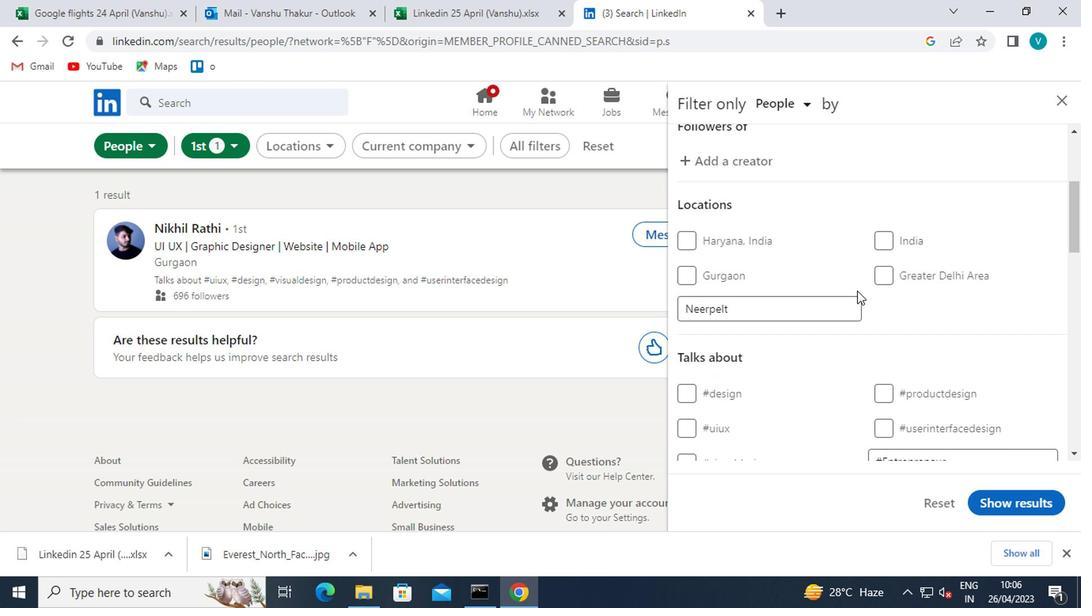 
Action: Mouse scrolled (856, 285) with delta (0, -1)
Screenshot: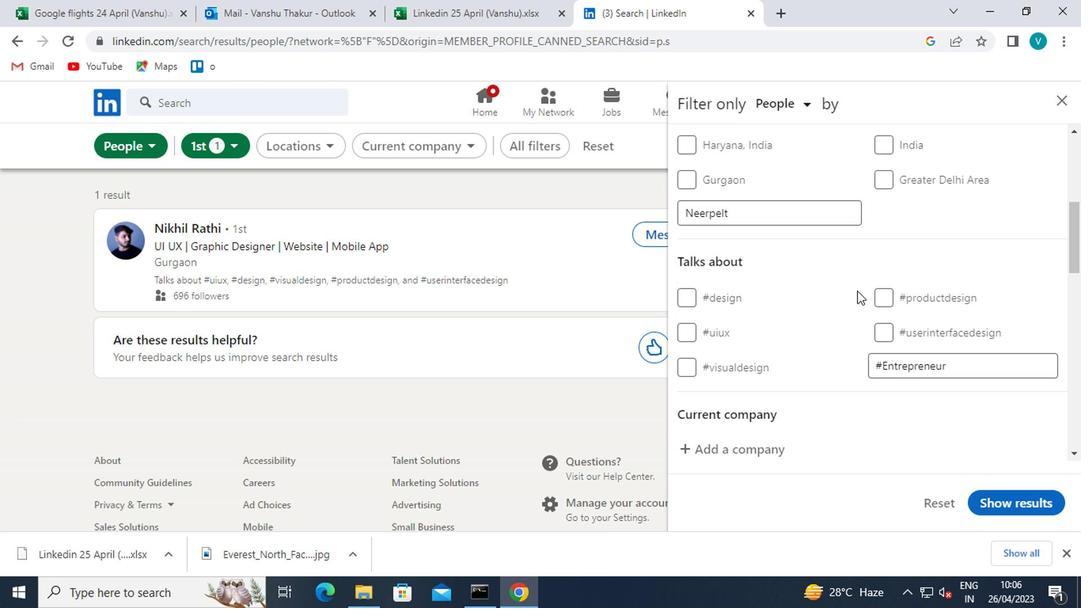 
Action: Mouse moved to (762, 348)
Screenshot: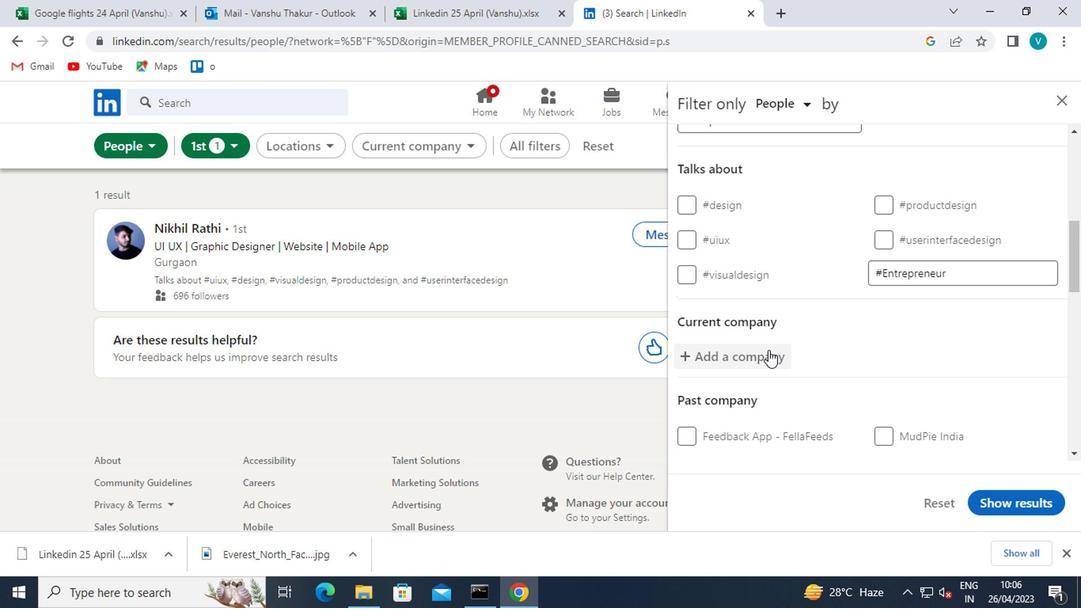 
Action: Mouse pressed left at (762, 348)
Screenshot: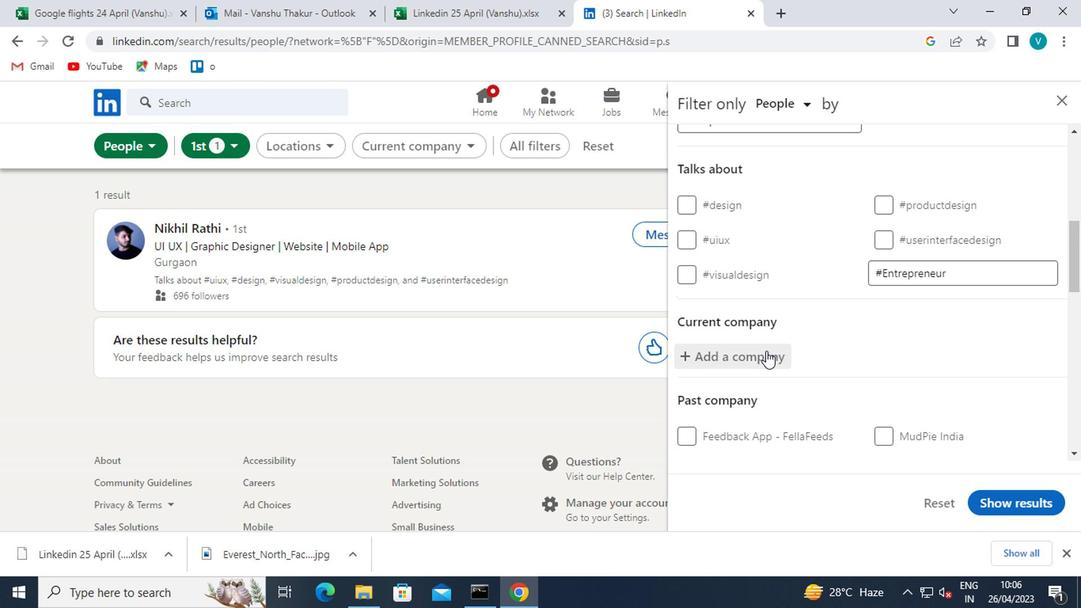 
Action: Mouse moved to (761, 349)
Screenshot: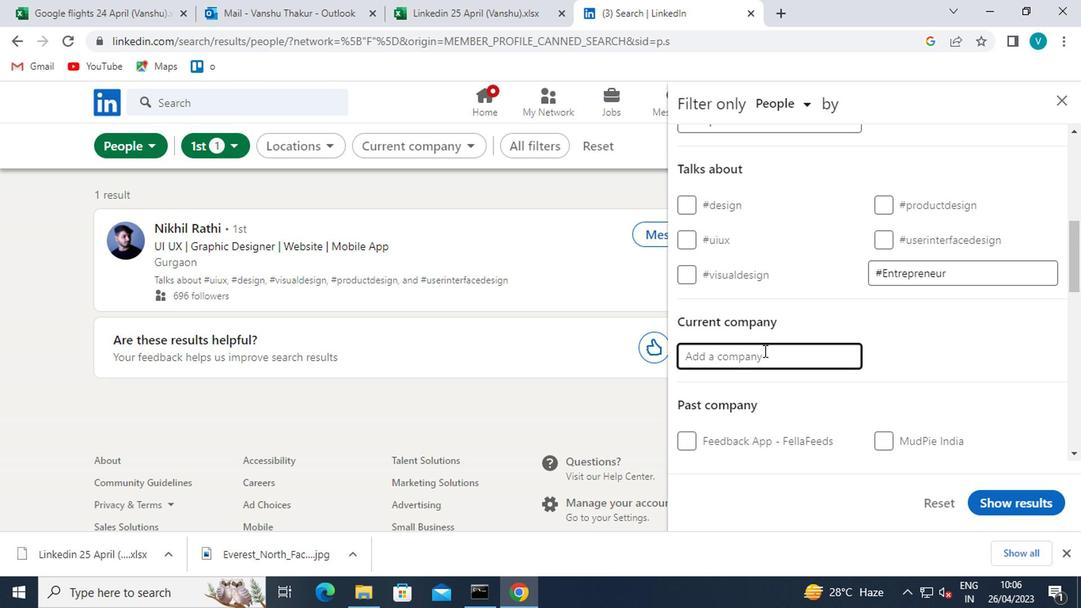 
Action: Key pressed <Key.shift>HOTEL<Key.space><Key.shift><Key.shift><Key.shift><Key.shift><Key.shift><Key.shift><Key.shift><Key.shift><Key.shift><Key.shift><Key.shift><Key.shift><Key.shift><Key.shift><Key.shift><Key.shift><Key.shift><Key.shift><Key.shift><Key.shift><Key.shift><Key.shift><Key.shift>MANA
Screenshot: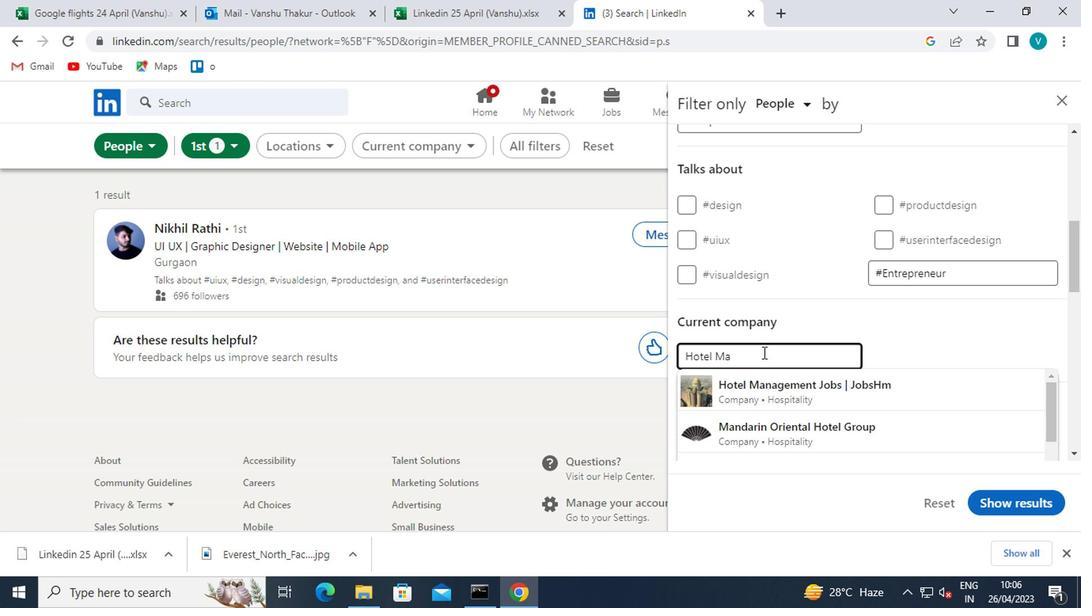 
Action: Mouse moved to (810, 395)
Screenshot: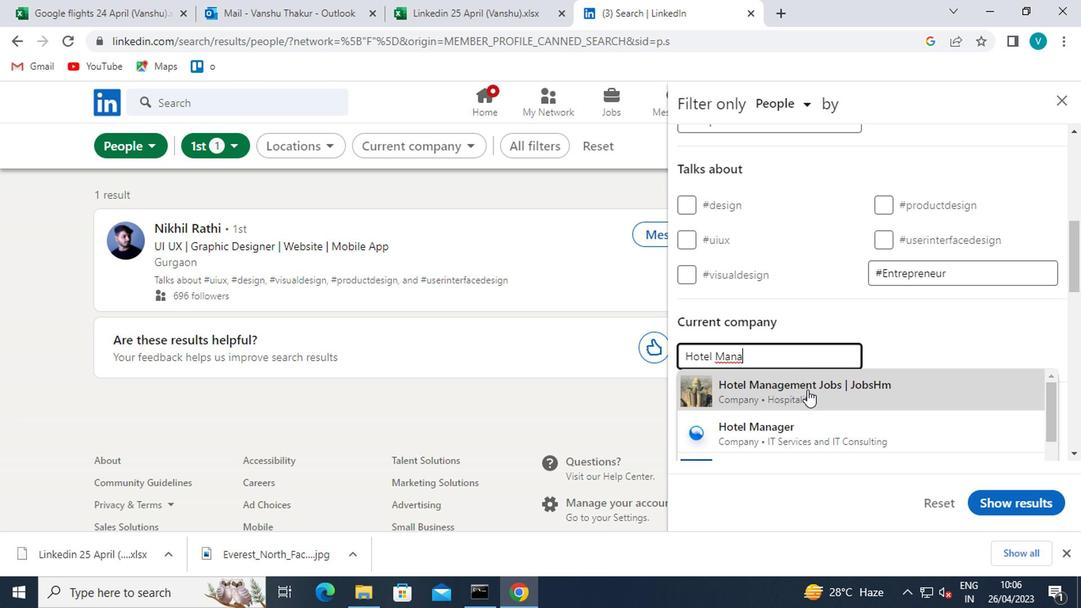 
Action: Mouse pressed left at (810, 395)
Screenshot: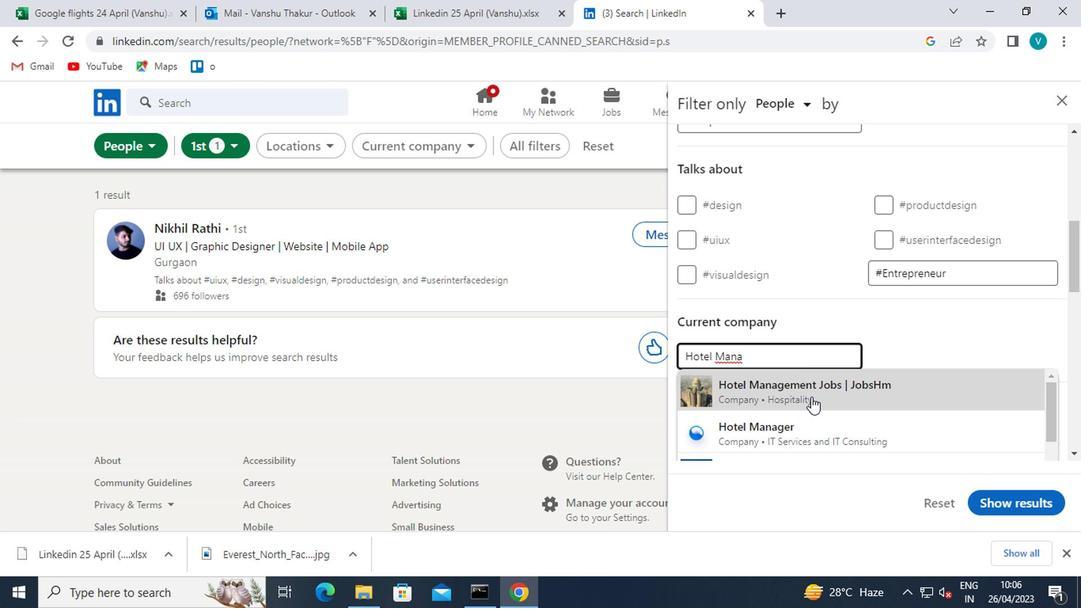 
Action: Mouse moved to (802, 395)
Screenshot: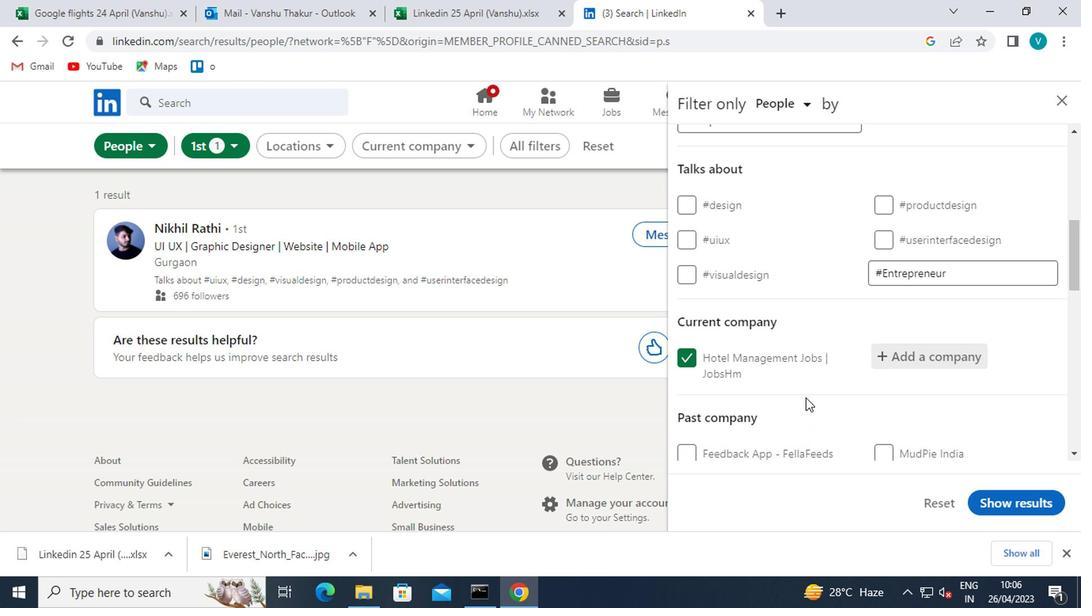 
Action: Mouse scrolled (802, 394) with delta (0, 0)
Screenshot: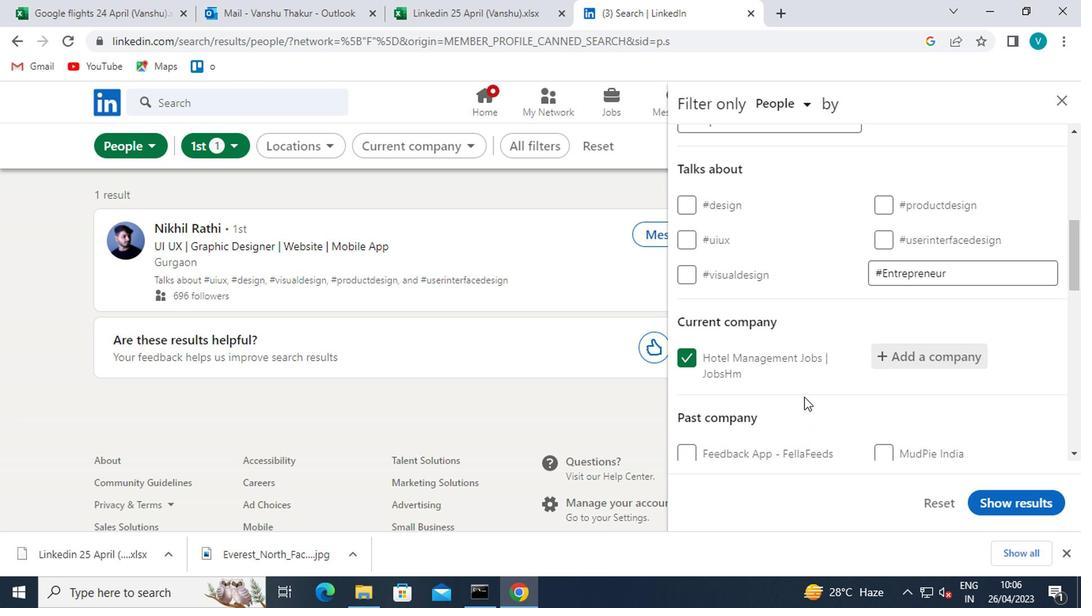 
Action: Mouse scrolled (802, 394) with delta (0, 0)
Screenshot: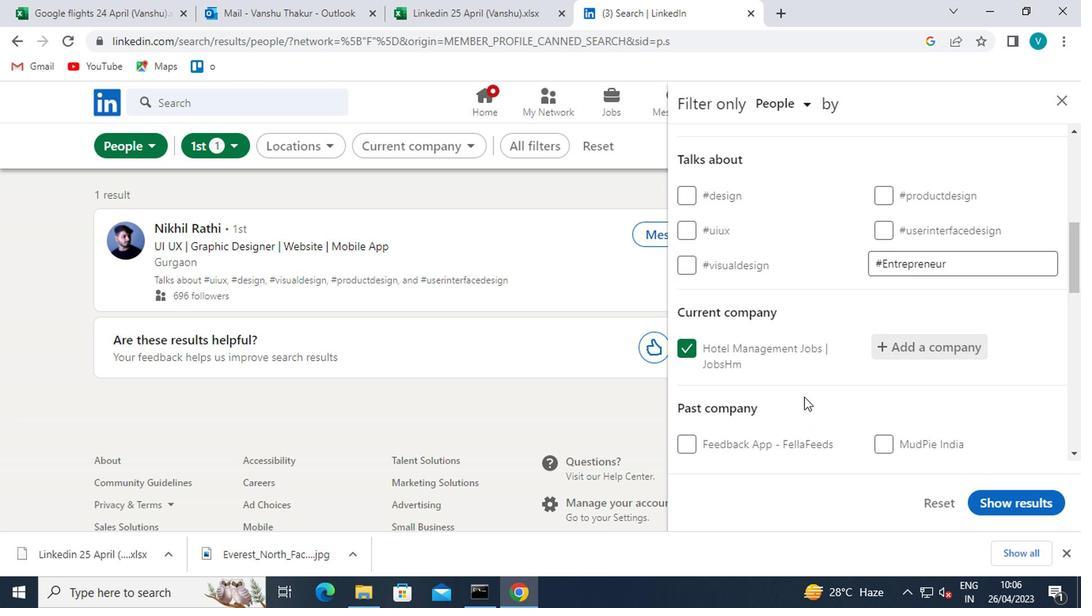 
Action: Mouse scrolled (802, 394) with delta (0, 0)
Screenshot: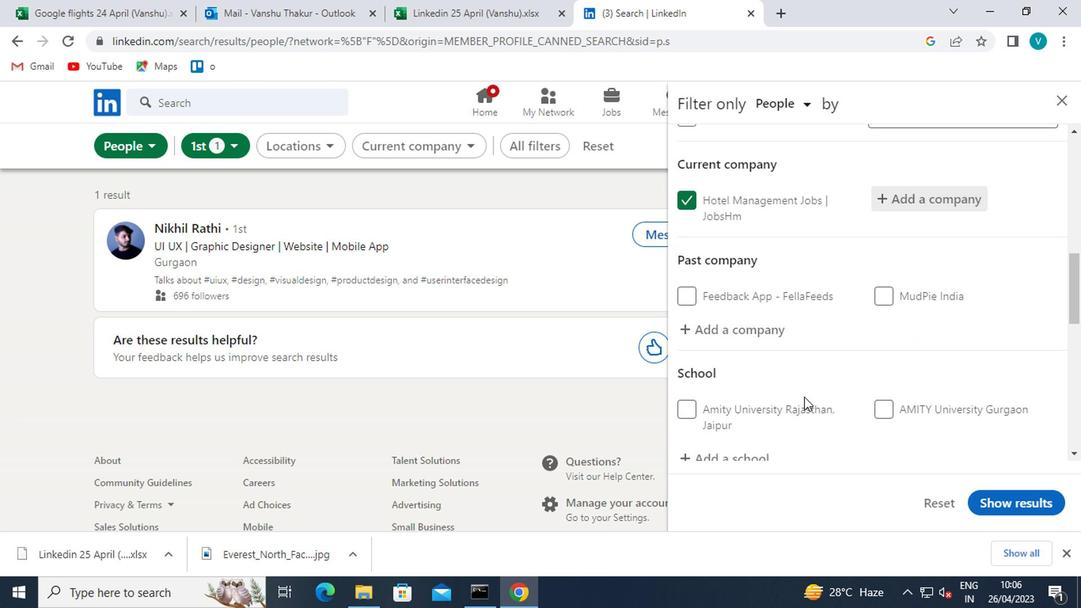 
Action: Mouse moved to (752, 380)
Screenshot: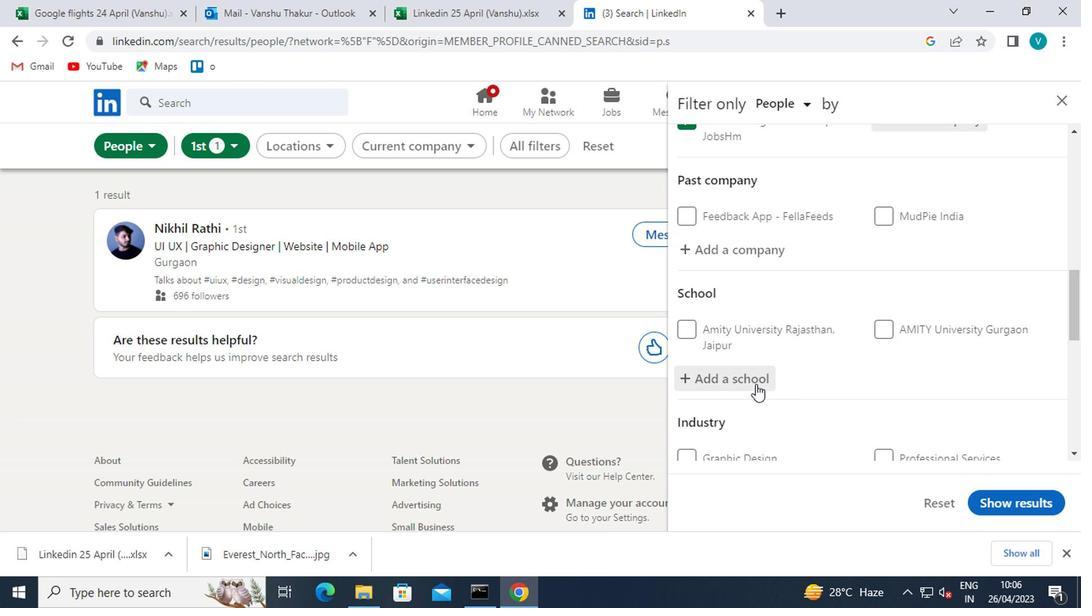 
Action: Mouse pressed left at (752, 380)
Screenshot: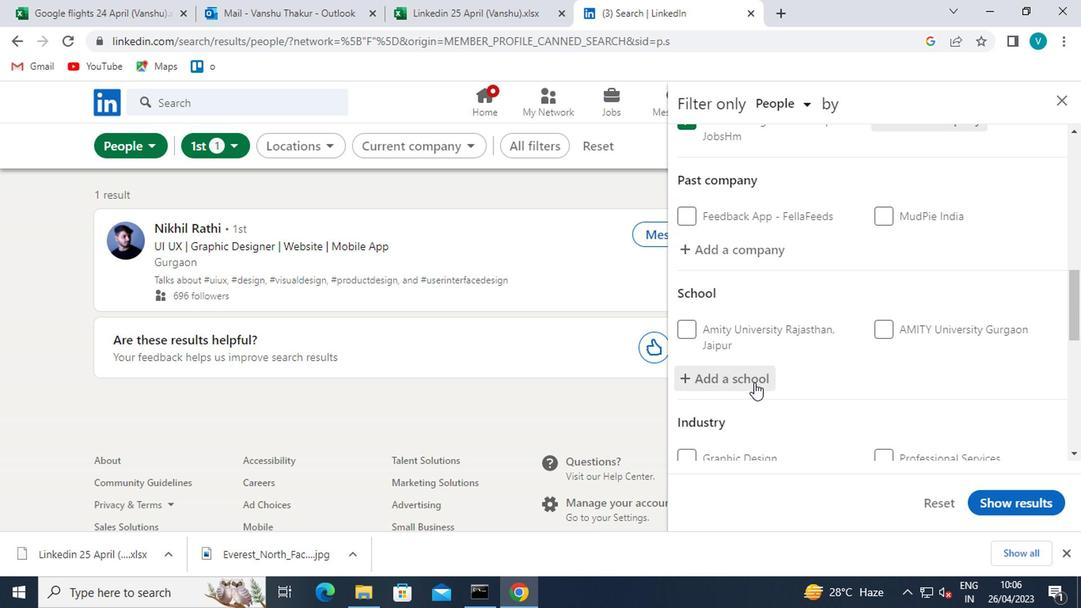 
Action: Key pressed <Key.shift>BALAJI<Key.space>
Screenshot: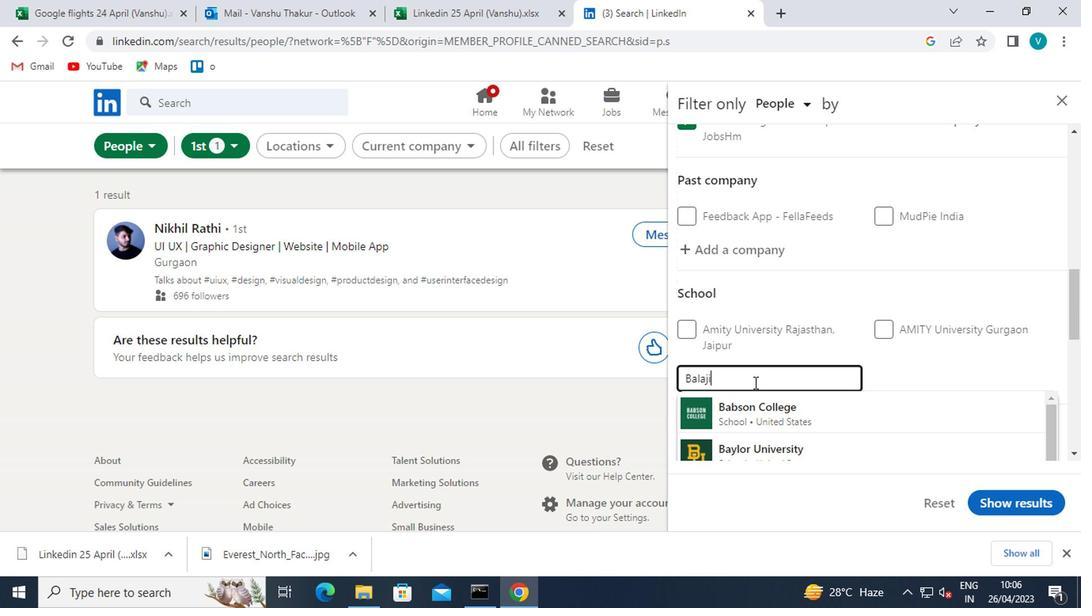 
Action: Mouse moved to (769, 410)
Screenshot: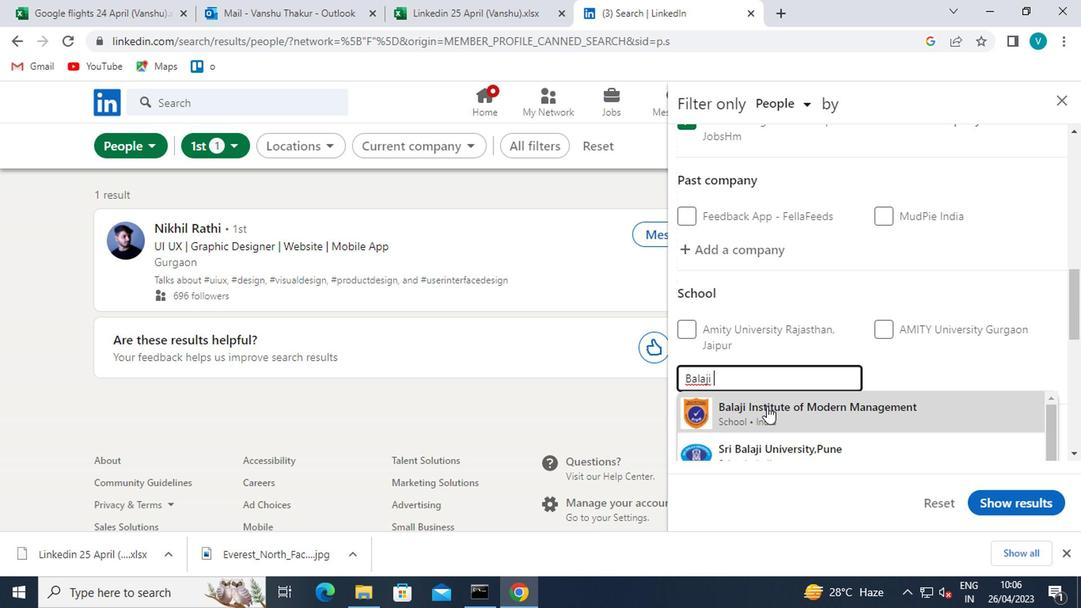 
Action: Mouse pressed left at (769, 410)
Screenshot: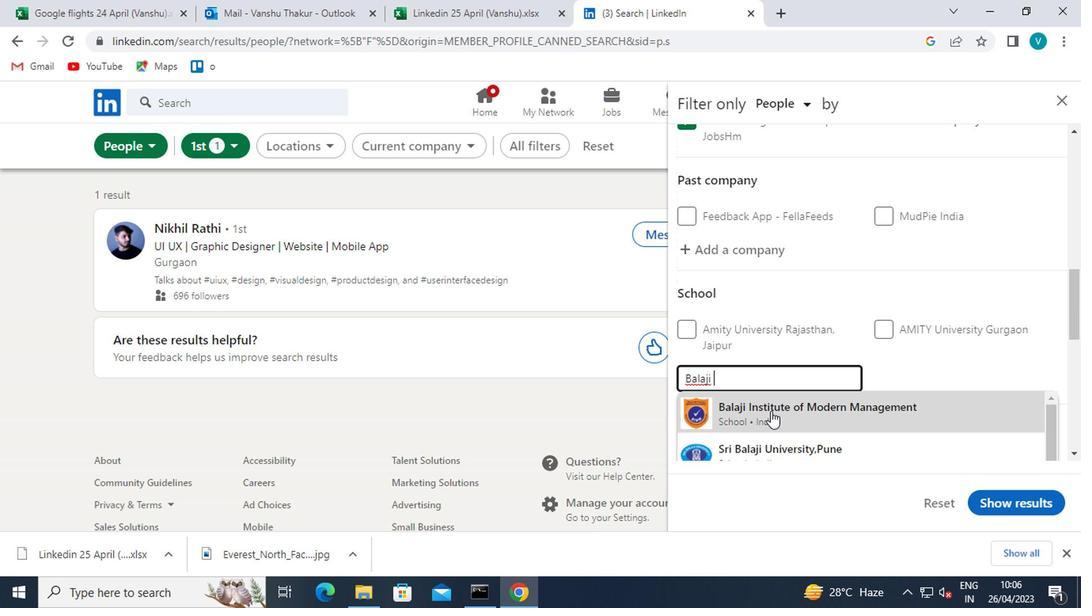 
Action: Mouse scrolled (769, 409) with delta (0, 0)
Screenshot: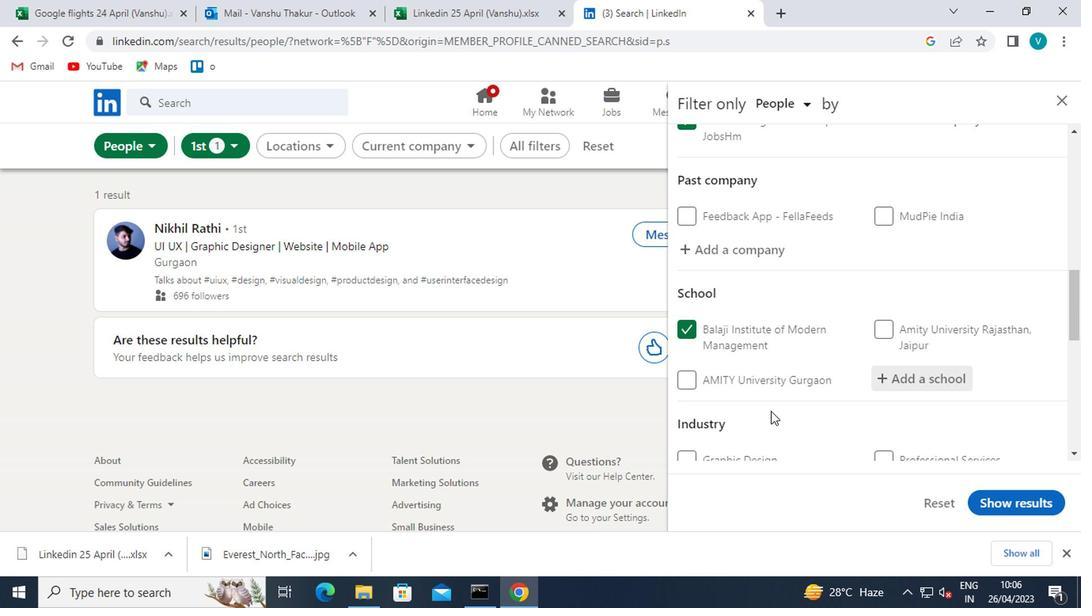 
Action: Mouse scrolled (769, 409) with delta (0, 0)
Screenshot: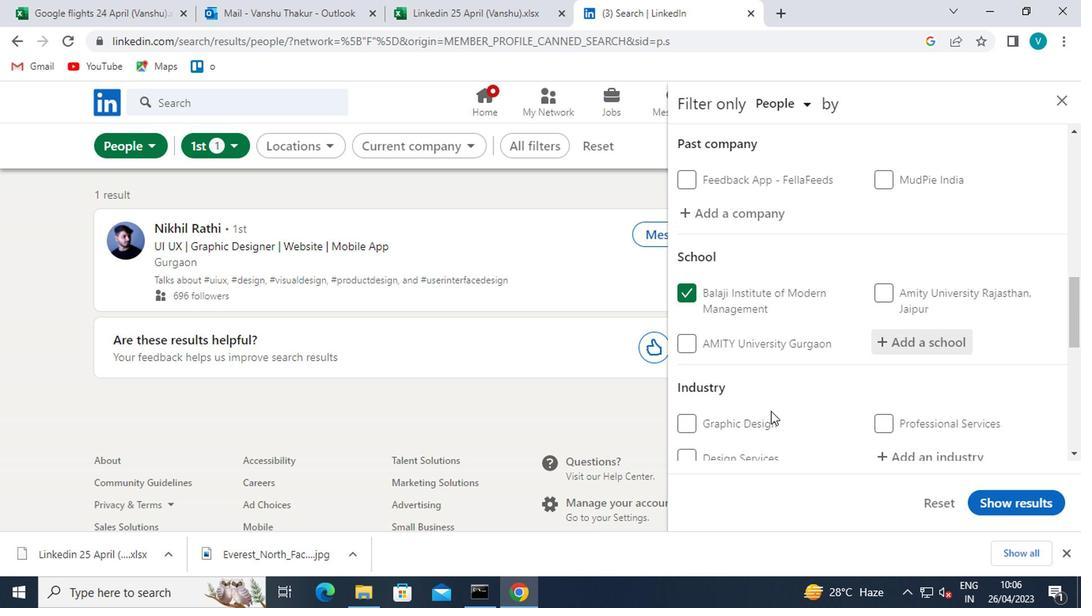 
Action: Mouse scrolled (769, 409) with delta (0, 0)
Screenshot: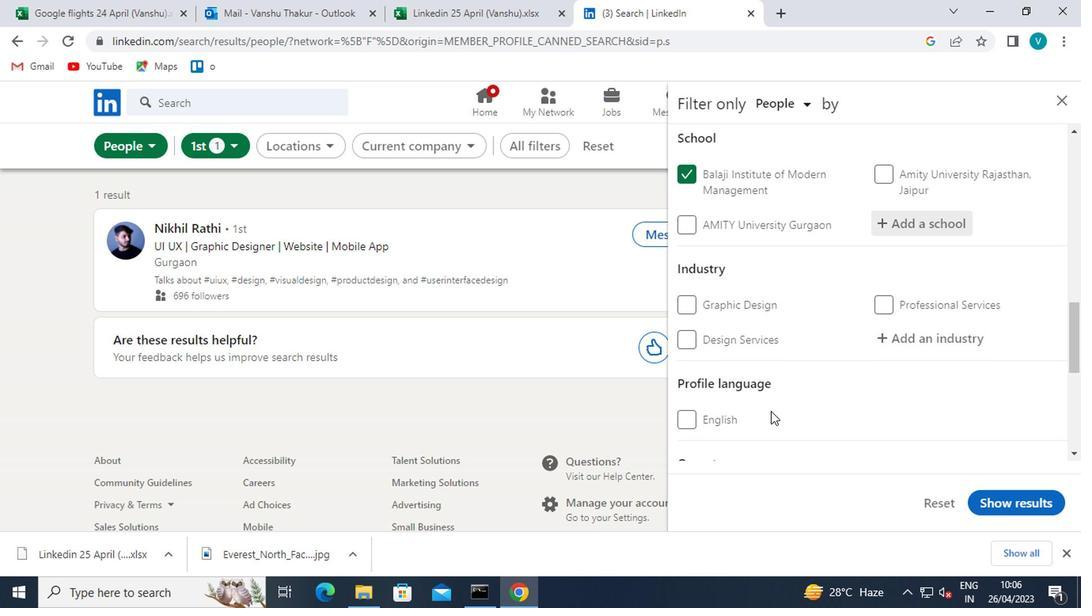 
Action: Mouse moved to (948, 258)
Screenshot: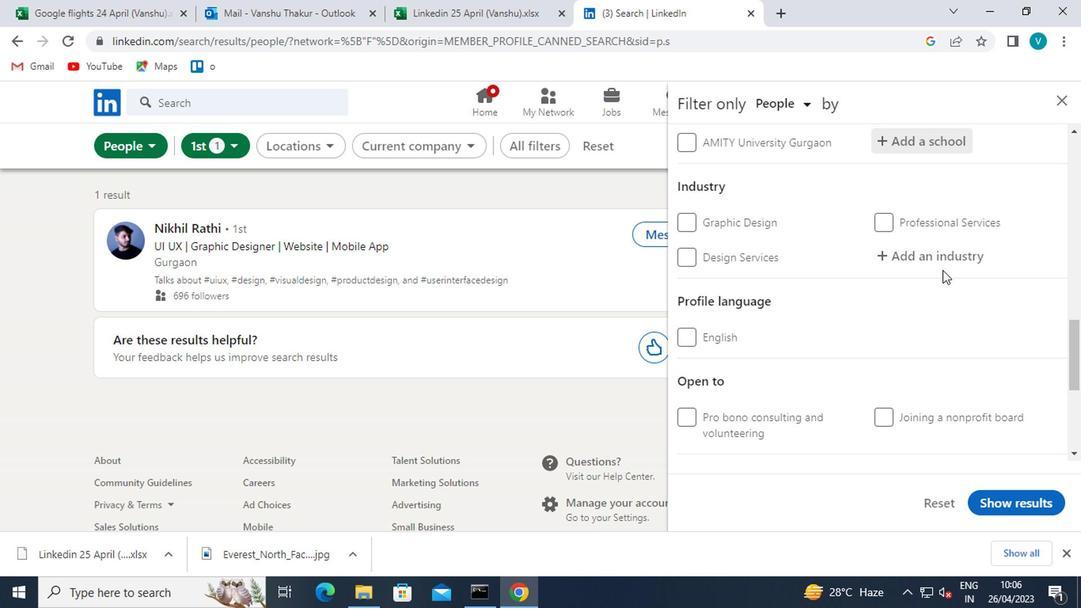 
Action: Mouse pressed left at (948, 258)
Screenshot: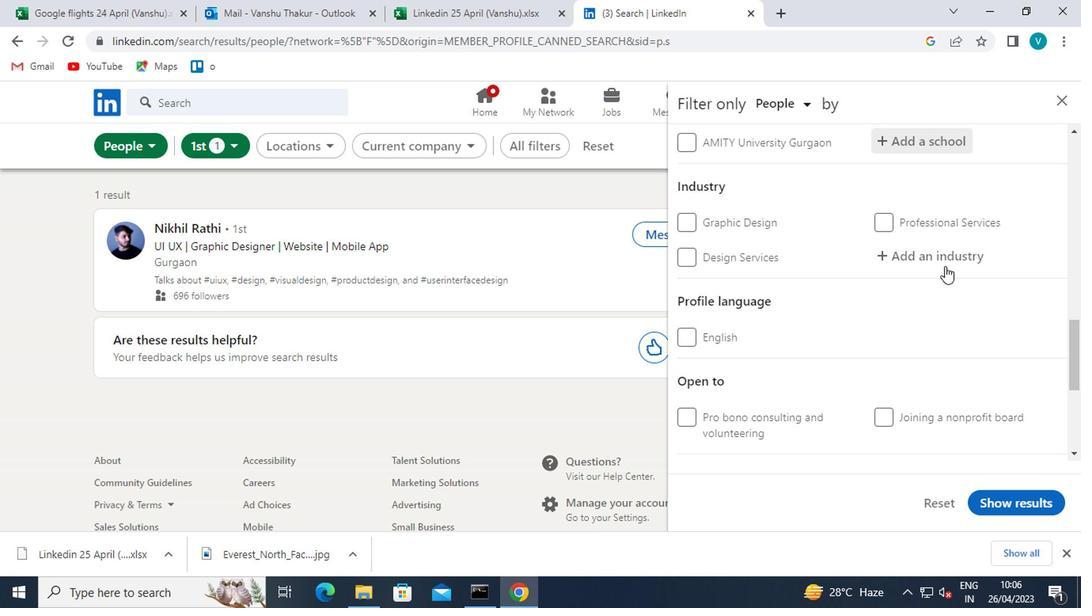 
Action: Key pressed <Key.shift>UTILITIES
Screenshot: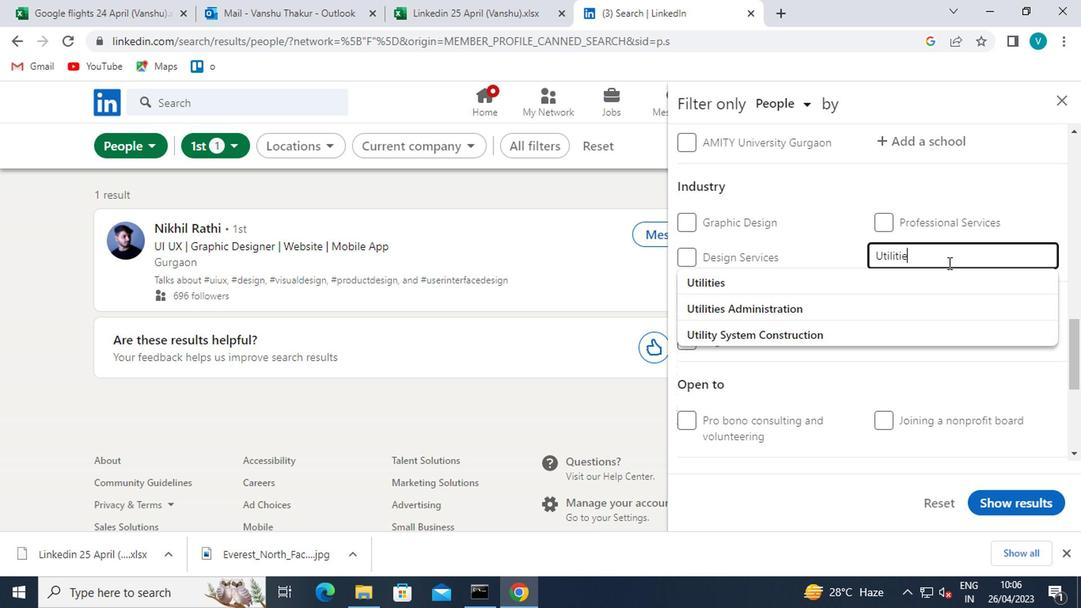 
Action: Mouse moved to (751, 272)
Screenshot: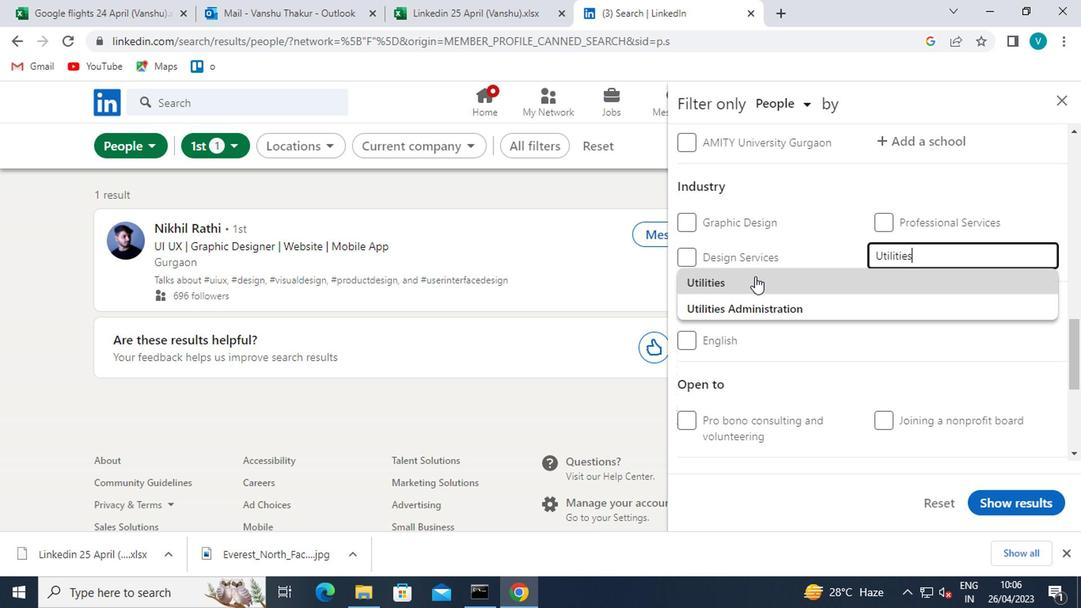 
Action: Mouse pressed left at (751, 272)
Screenshot: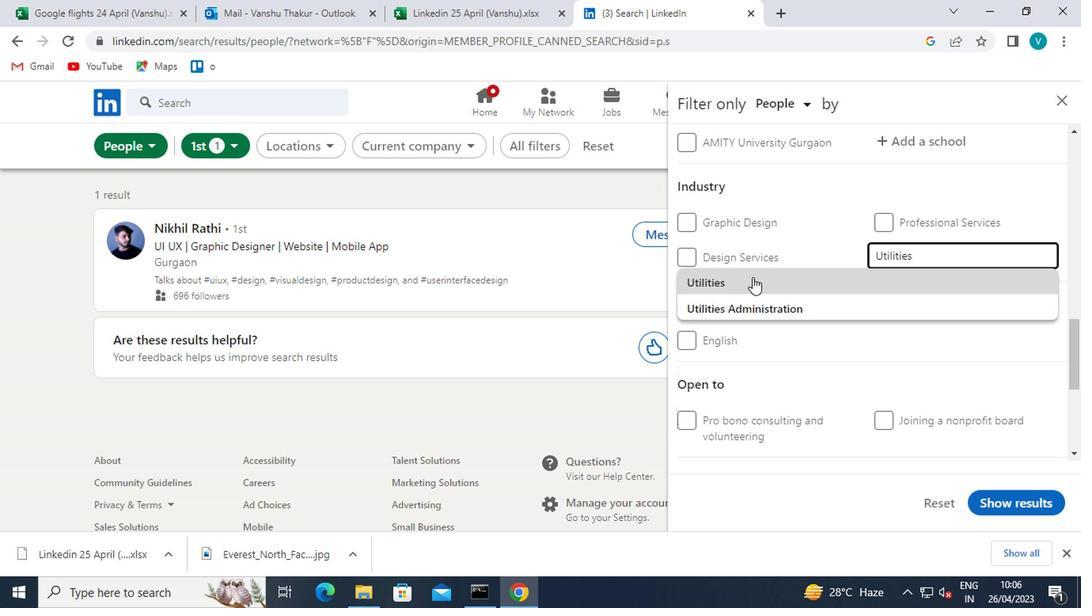 
Action: Mouse scrolled (751, 272) with delta (0, 0)
Screenshot: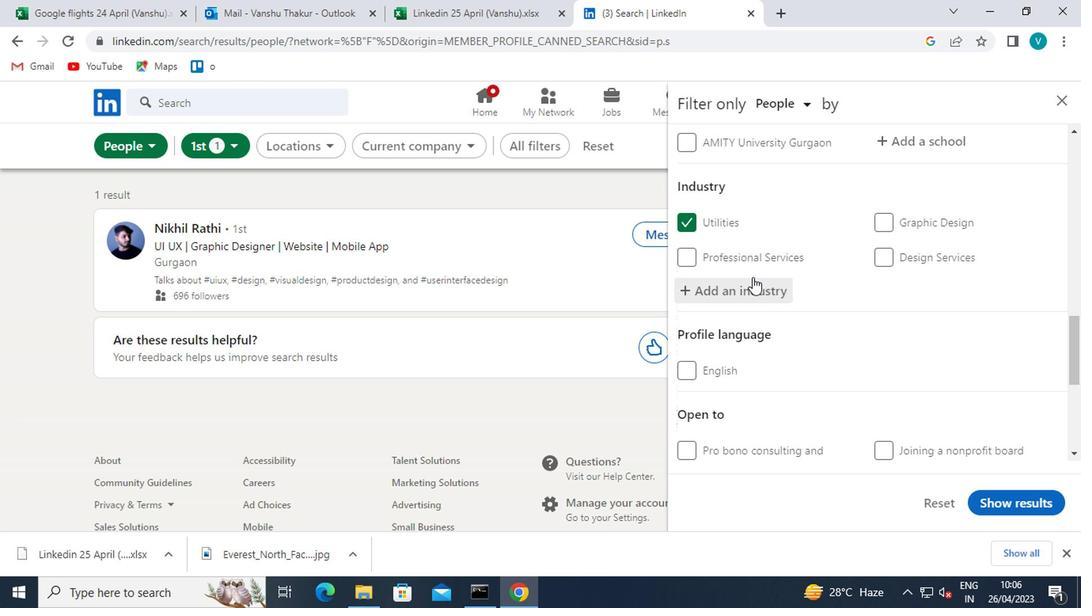 
Action: Mouse scrolled (751, 272) with delta (0, 0)
Screenshot: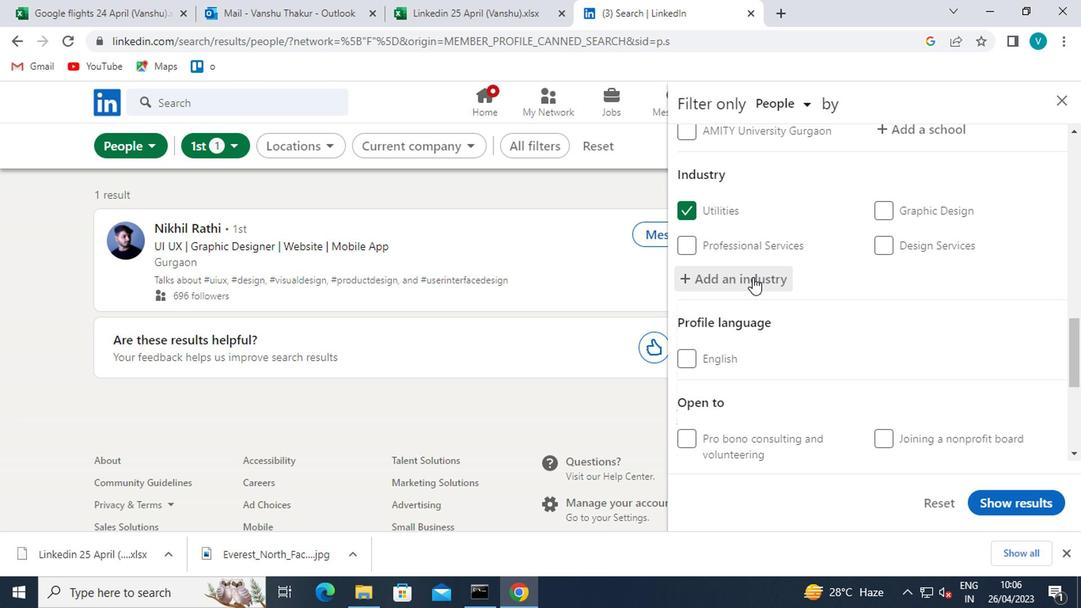 
Action: Mouse scrolled (751, 272) with delta (0, 0)
Screenshot: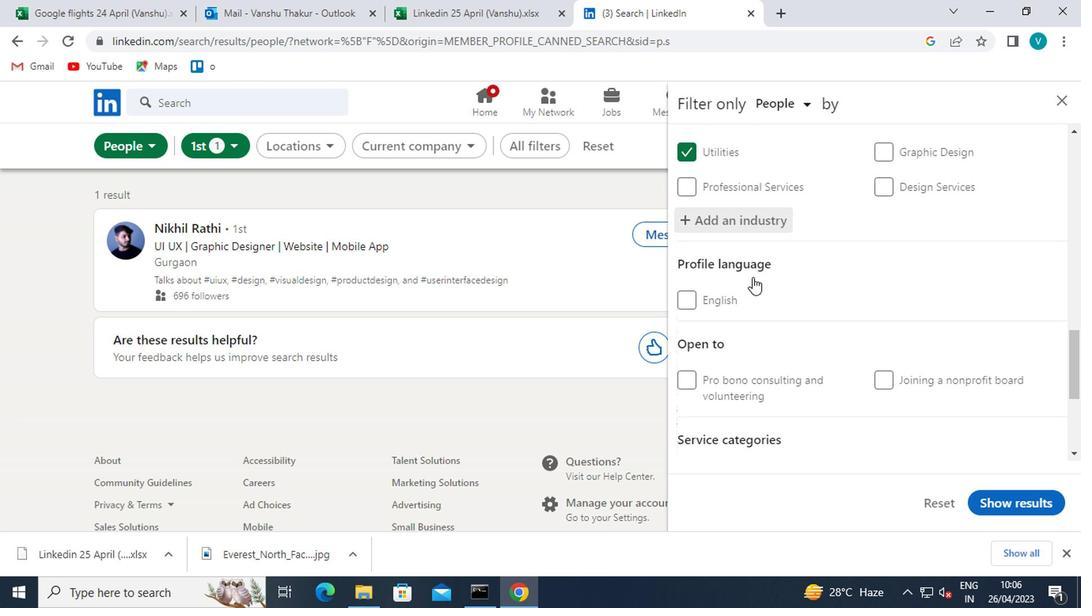 
Action: Mouse moved to (751, 311)
Screenshot: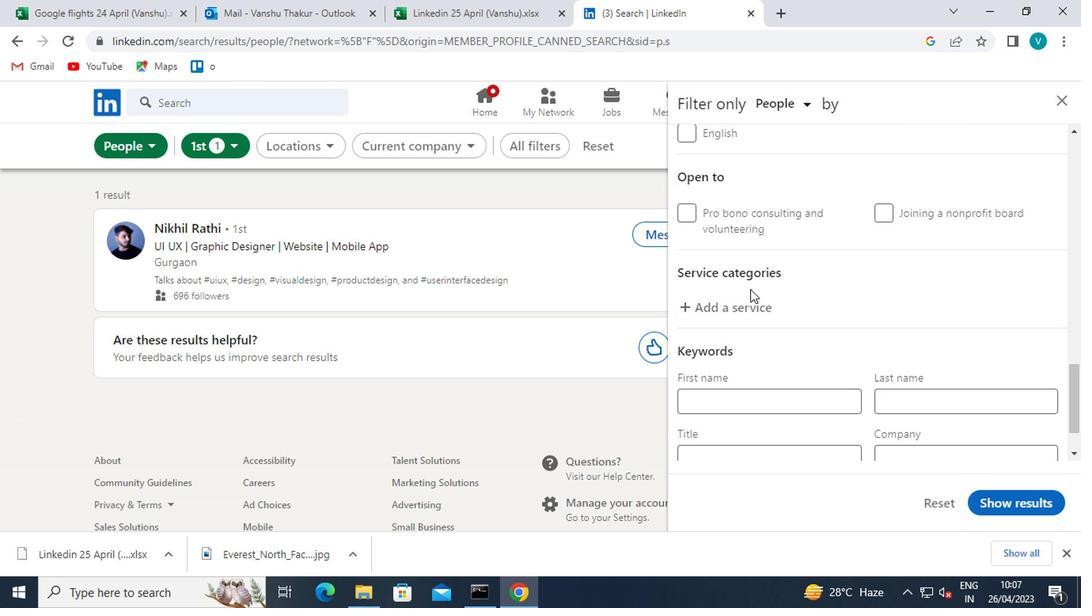 
Action: Mouse pressed left at (751, 311)
Screenshot: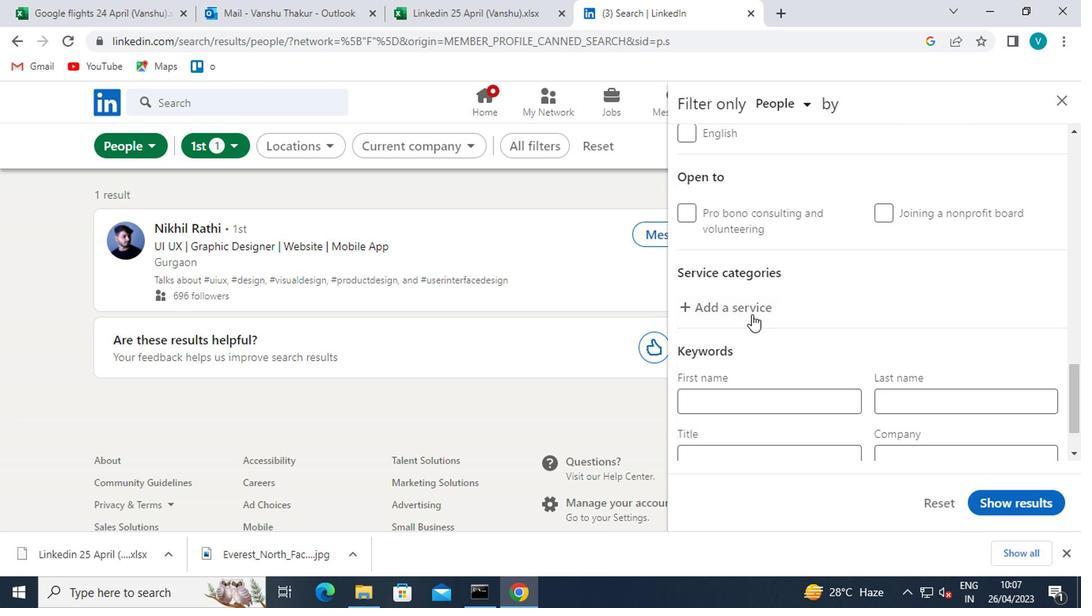 
Action: Mouse moved to (752, 309)
Screenshot: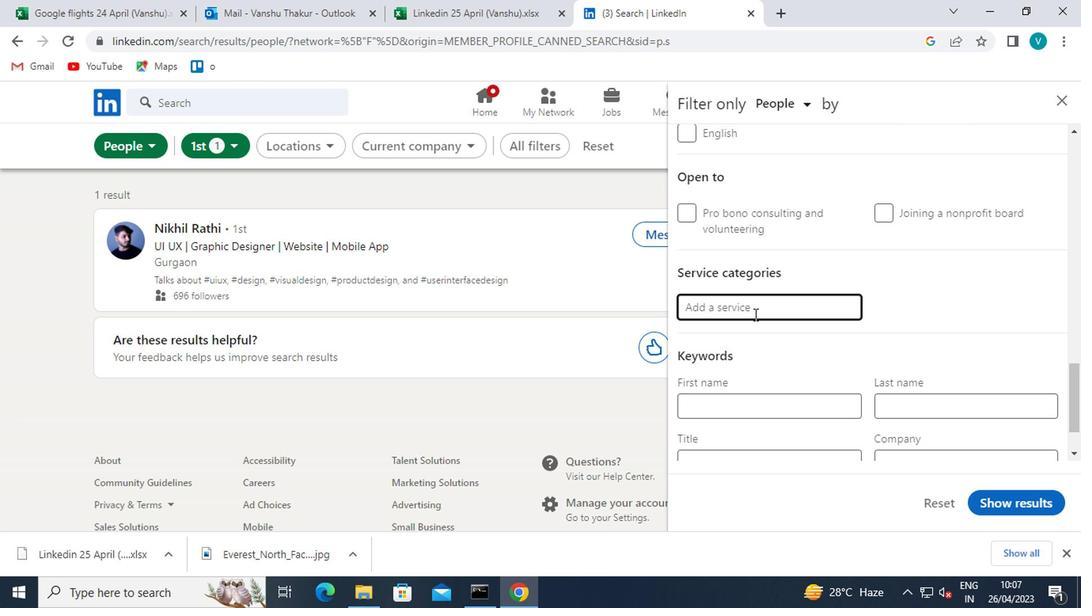 
Action: Key pressed <Key.shift>COPY
Screenshot: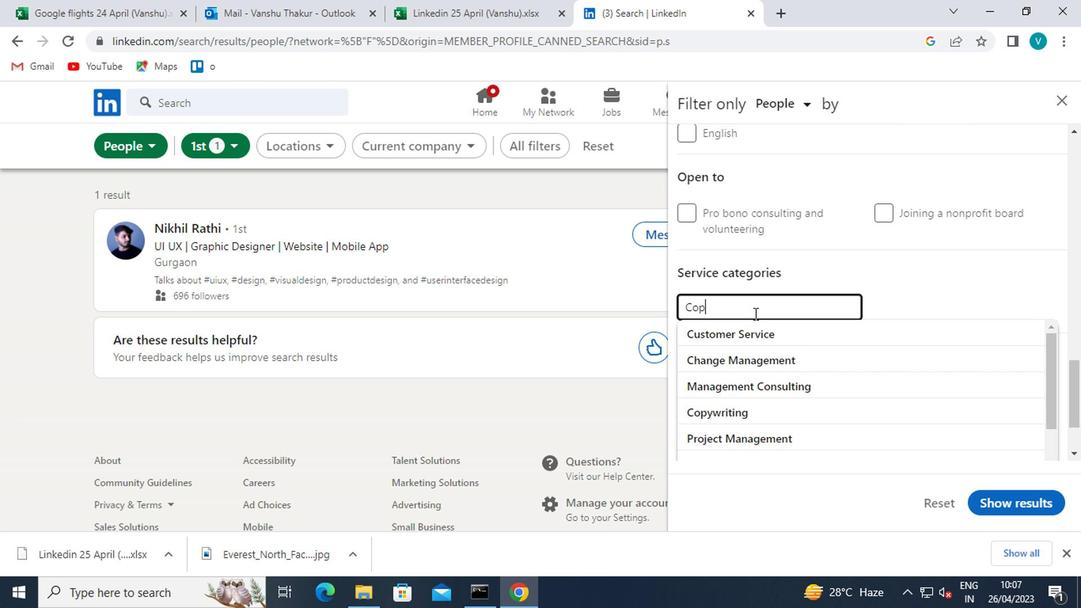 
Action: Mouse moved to (759, 322)
Screenshot: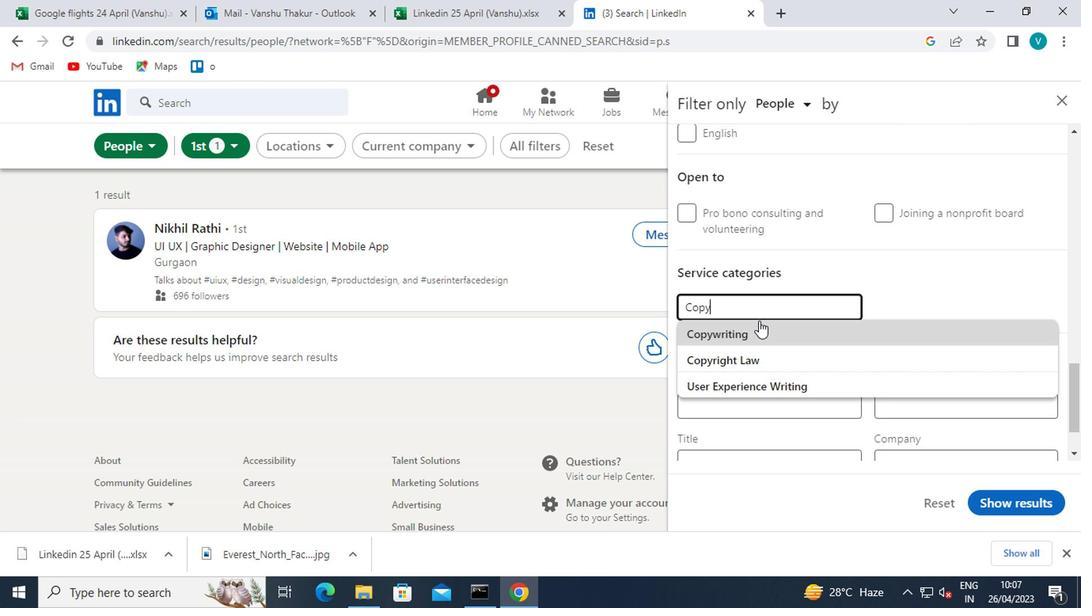 
Action: Mouse pressed left at (759, 322)
Screenshot: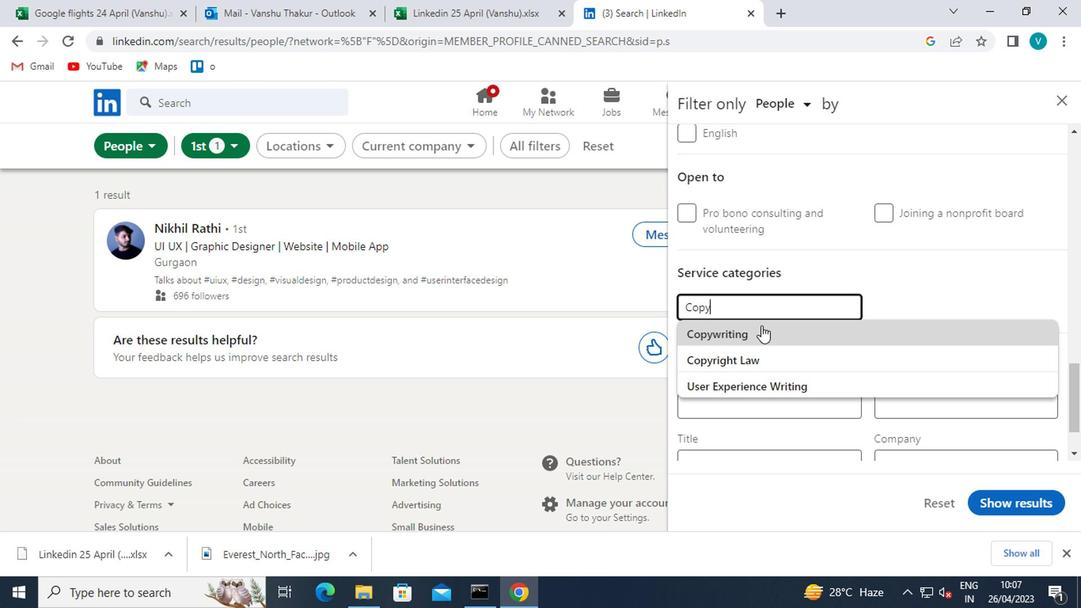 
Action: Mouse scrolled (759, 321) with delta (0, 0)
Screenshot: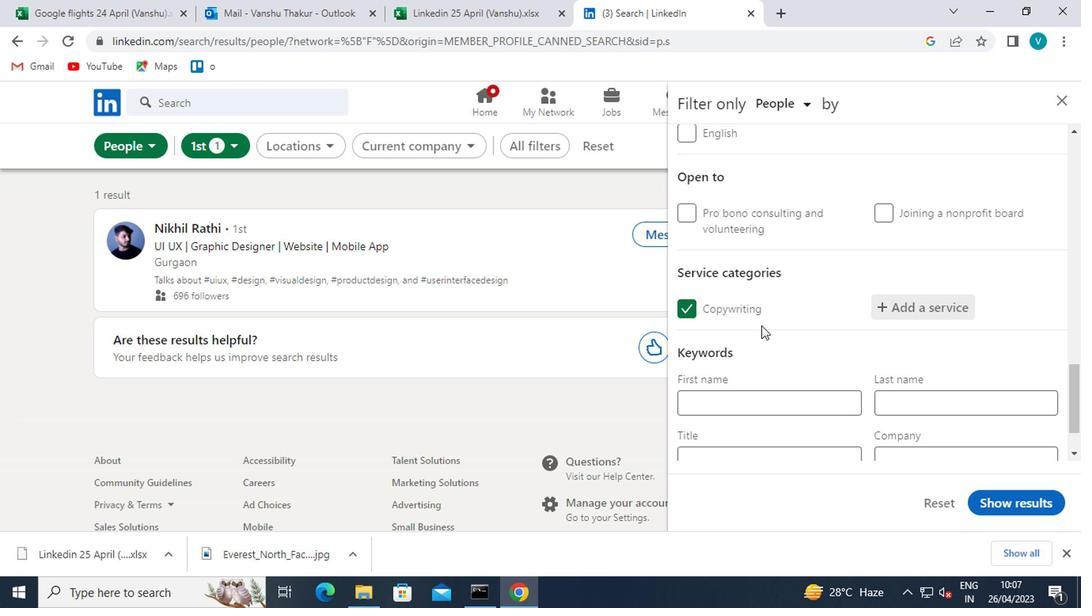 
Action: Mouse scrolled (759, 321) with delta (0, 0)
Screenshot: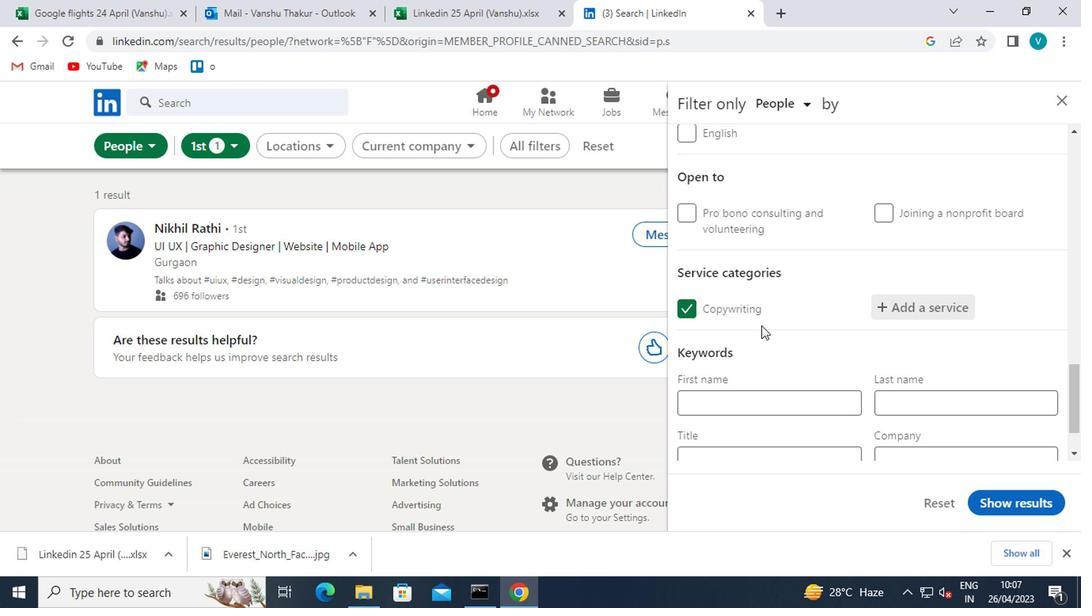 
Action: Mouse scrolled (759, 321) with delta (0, 0)
Screenshot: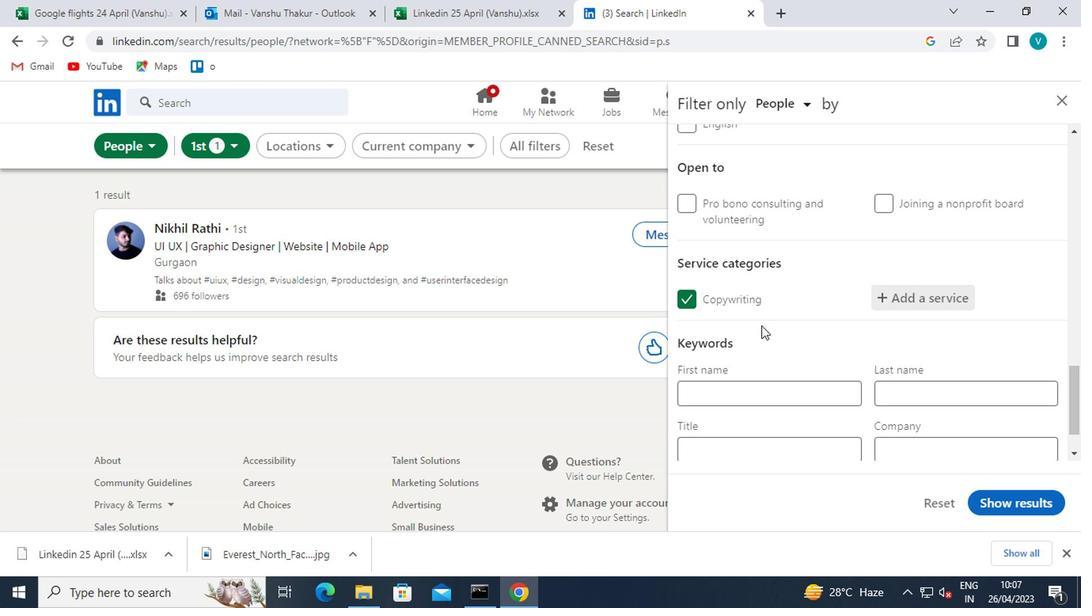 
Action: Mouse moved to (753, 388)
Screenshot: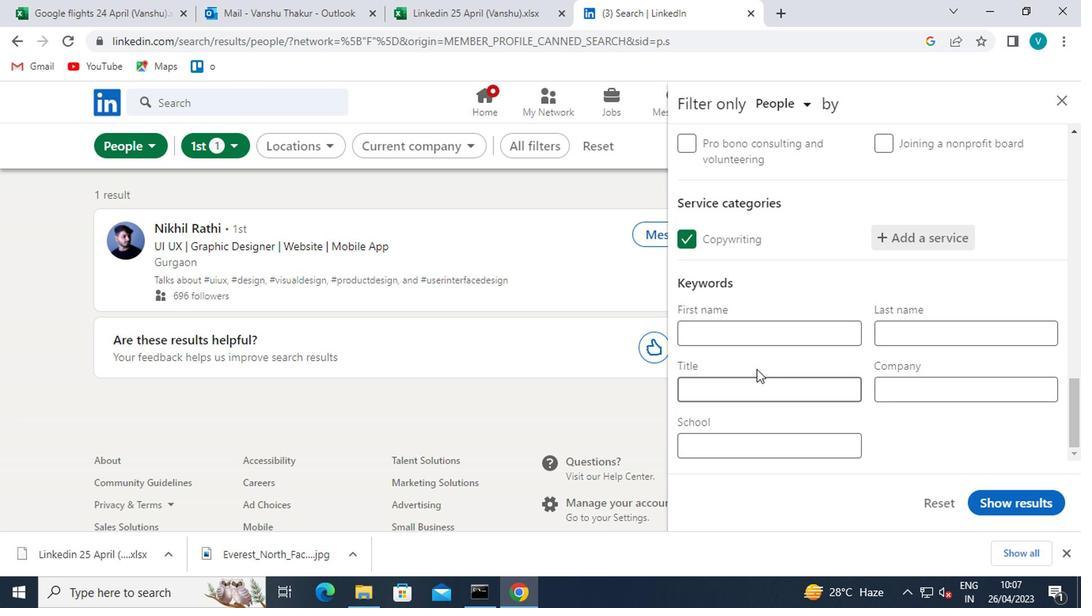 
Action: Mouse pressed left at (753, 388)
Screenshot: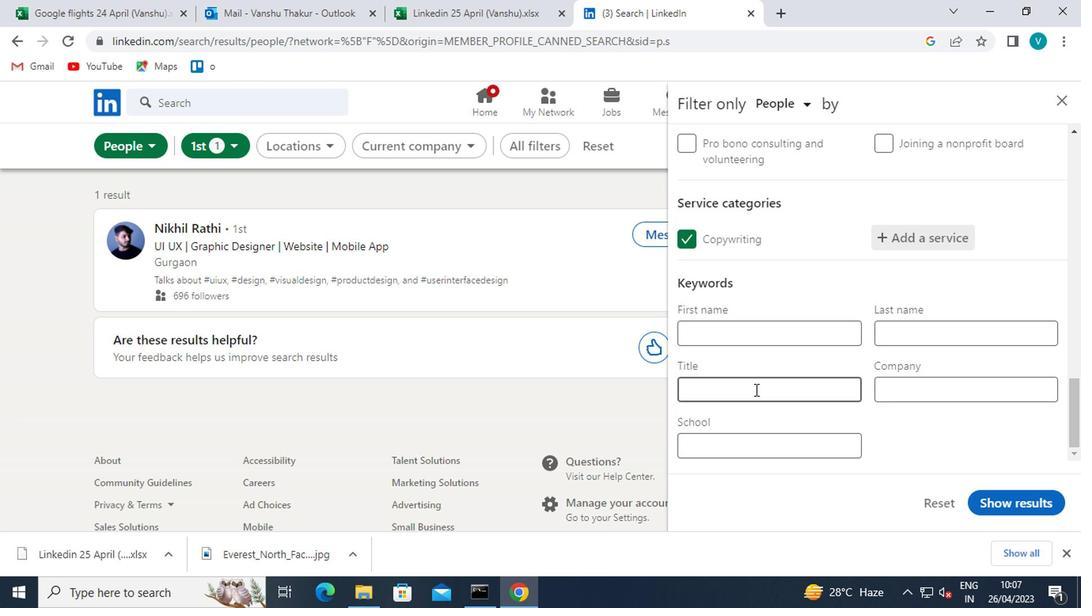 
Action: Key pressed <Key.shift>FILM<Key.space><Key.shift>CRITIC
Screenshot: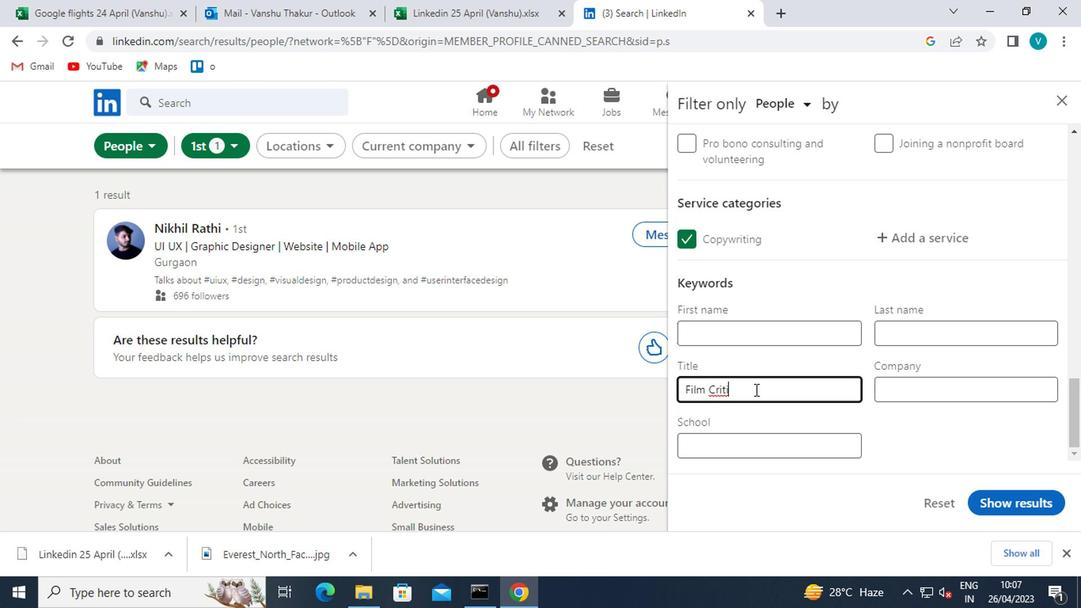 
Action: Mouse moved to (998, 495)
Screenshot: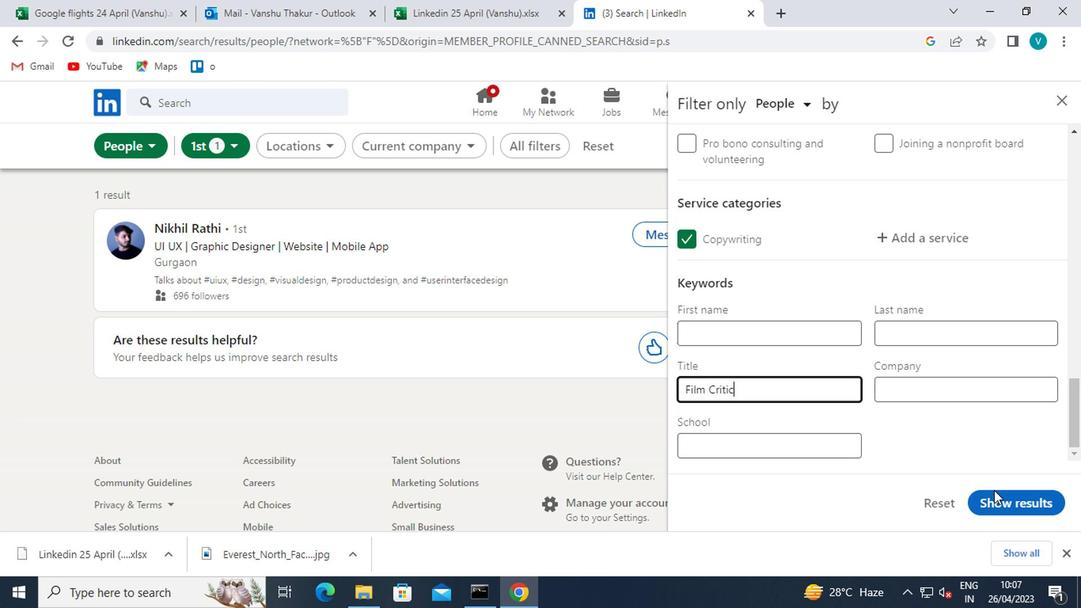 
Action: Mouse pressed left at (998, 495)
Screenshot: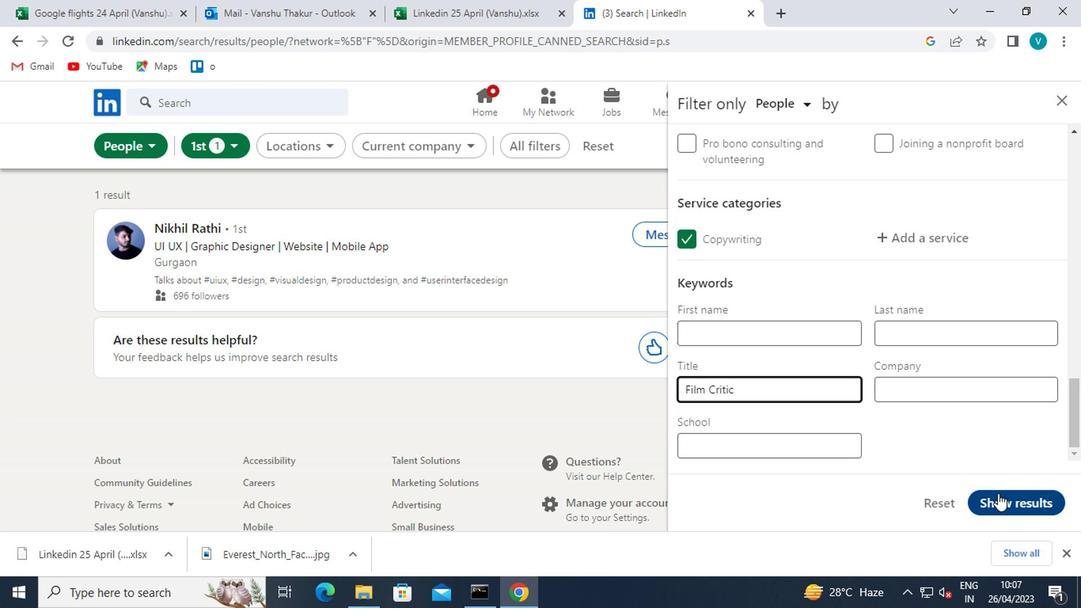 
